 Task: Check the percentage active listings of crown molding in the last 5 years.
Action: Mouse moved to (844, 201)
Screenshot: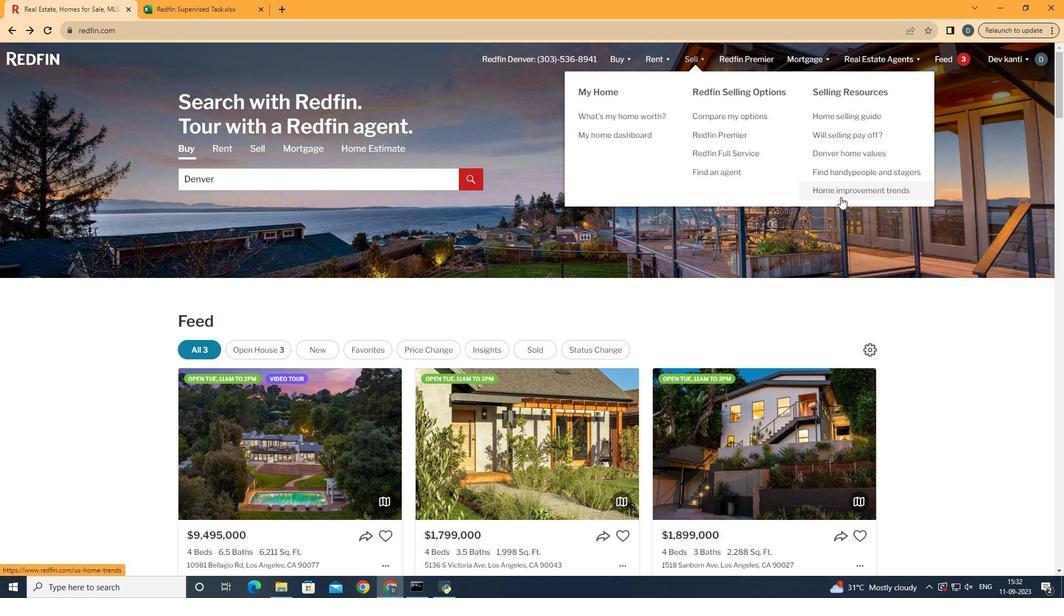 
Action: Mouse pressed left at (844, 201)
Screenshot: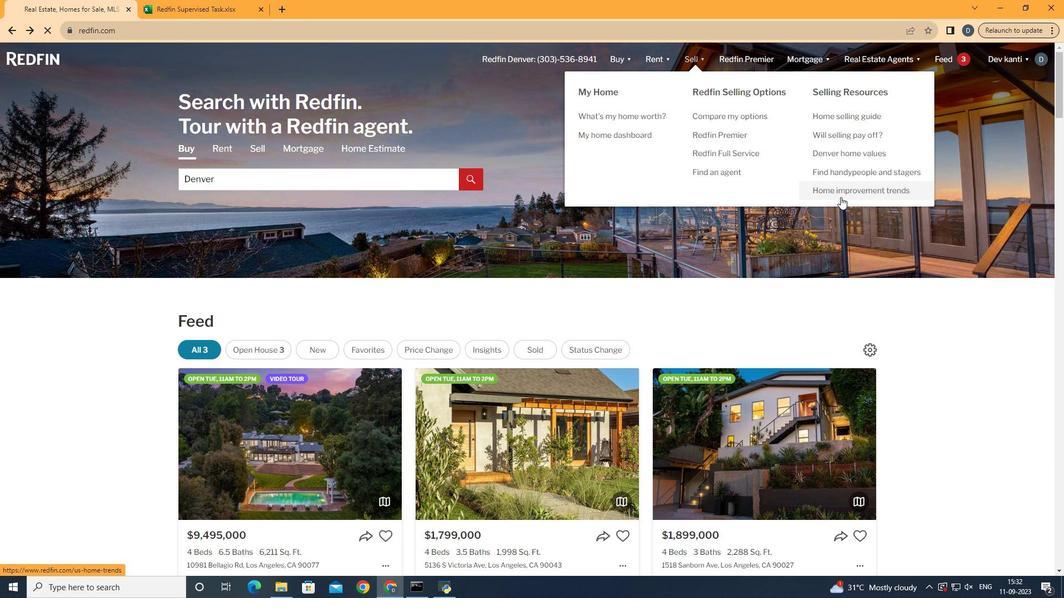 
Action: Mouse moved to (264, 219)
Screenshot: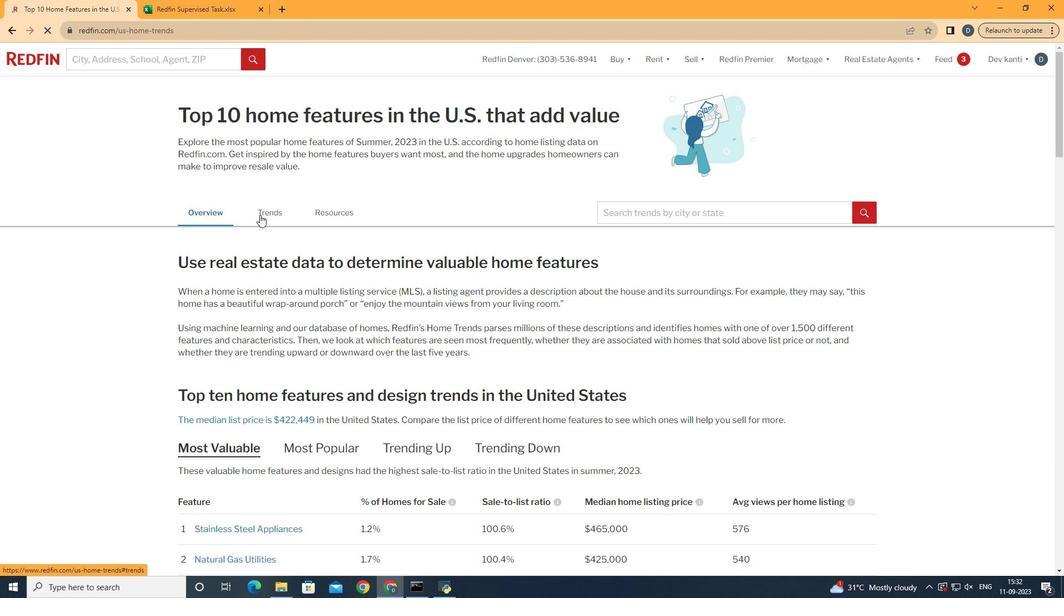 
Action: Mouse pressed left at (264, 219)
Screenshot: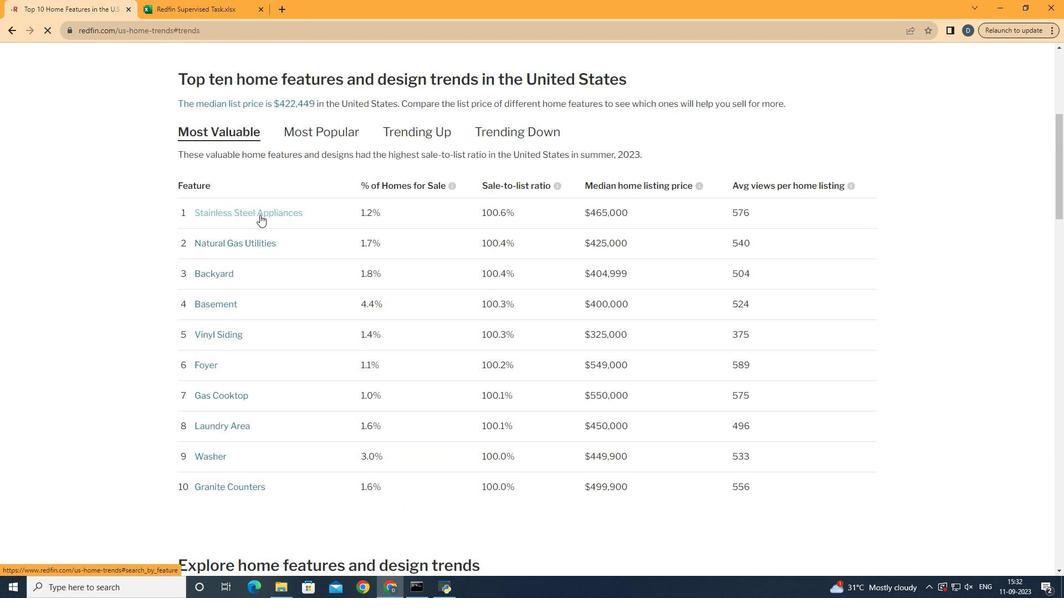 
Action: Mouse moved to (349, 267)
Screenshot: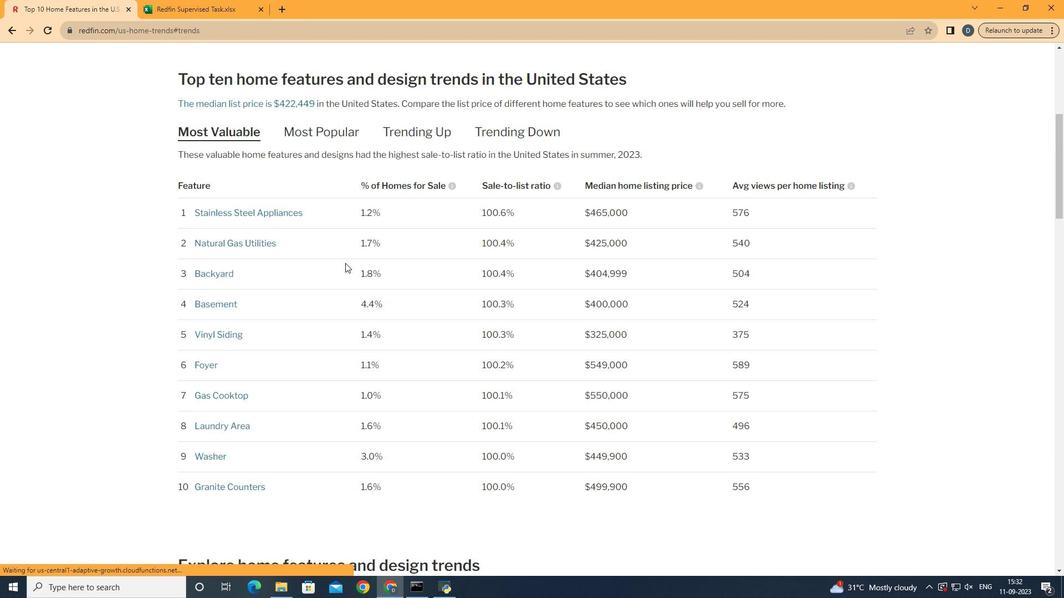 
Action: Mouse scrolled (349, 267) with delta (0, 0)
Screenshot: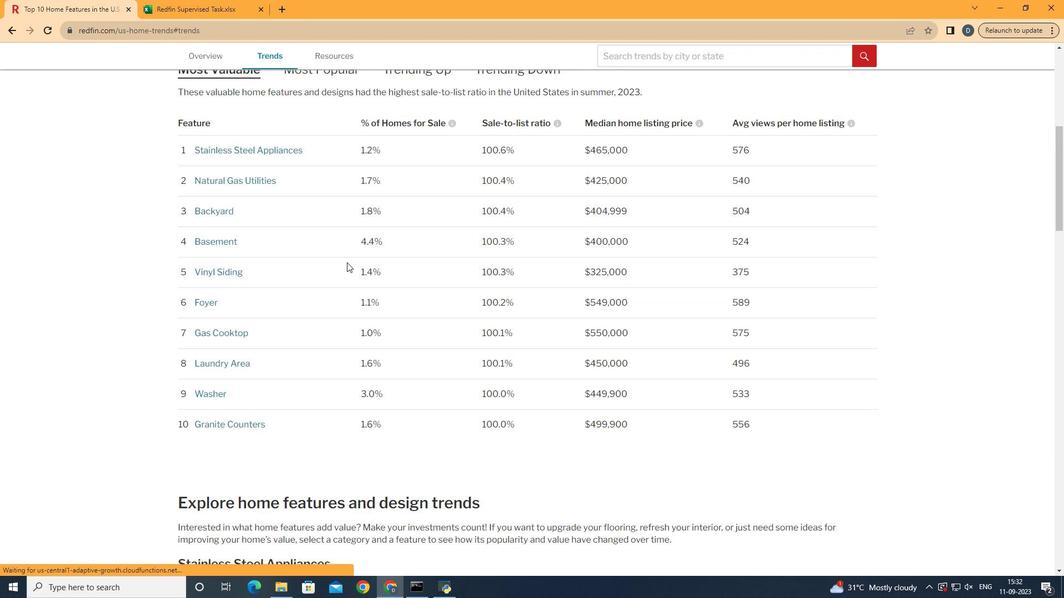 
Action: Mouse moved to (351, 267)
Screenshot: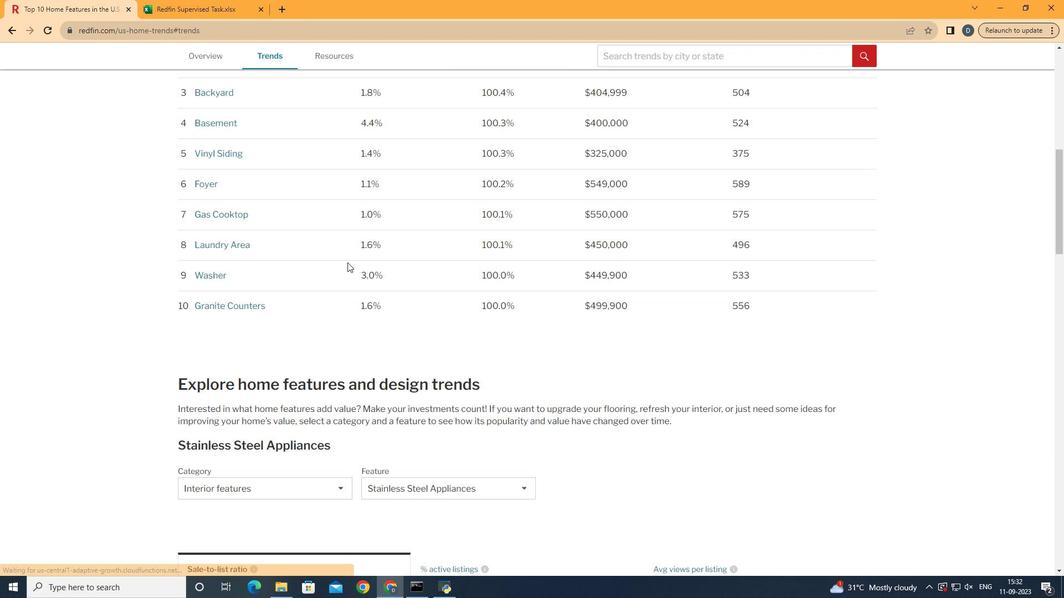 
Action: Mouse scrolled (351, 267) with delta (0, 0)
Screenshot: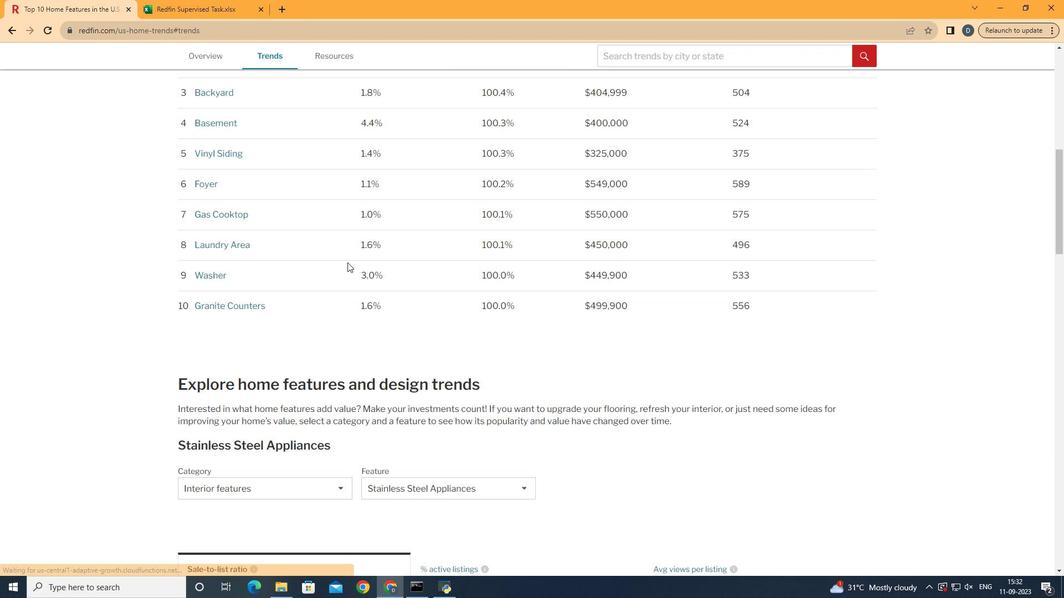 
Action: Mouse scrolled (351, 267) with delta (0, 0)
Screenshot: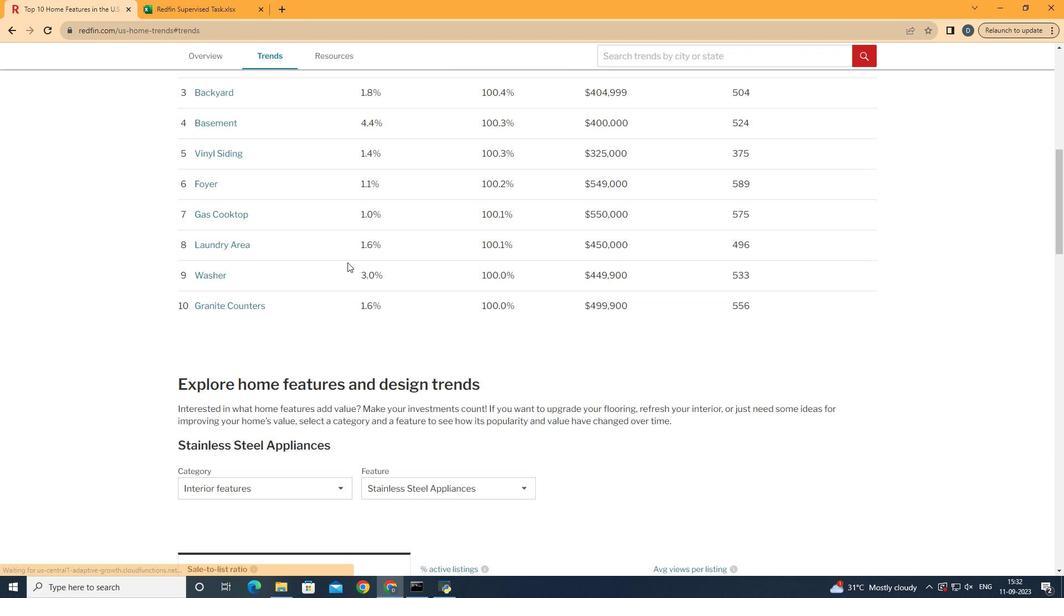 
Action: Mouse scrolled (351, 267) with delta (0, 0)
Screenshot: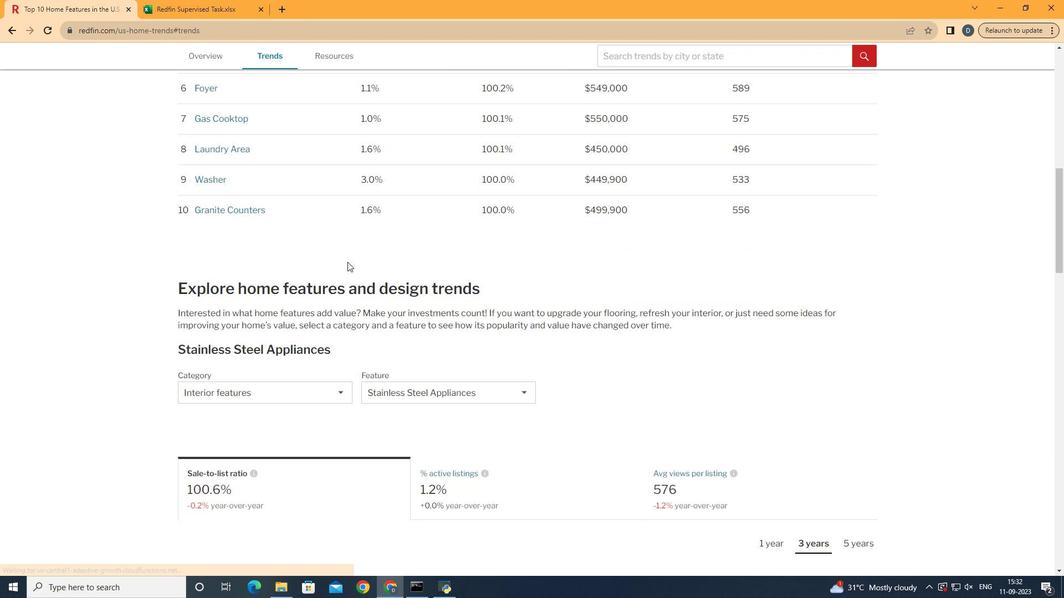 
Action: Mouse scrolled (351, 267) with delta (0, 0)
Screenshot: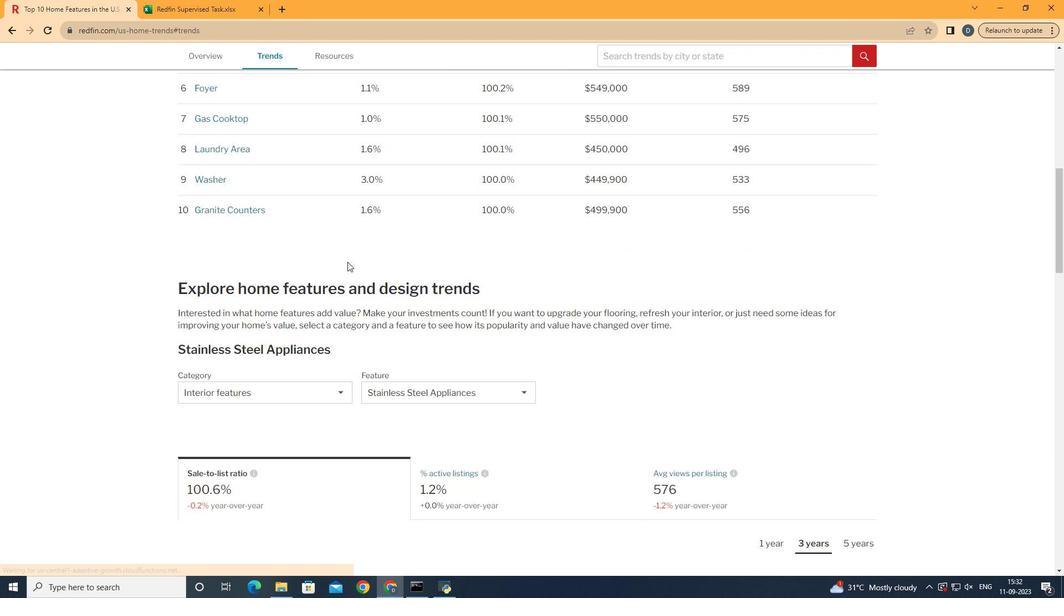 
Action: Mouse moved to (352, 266)
Screenshot: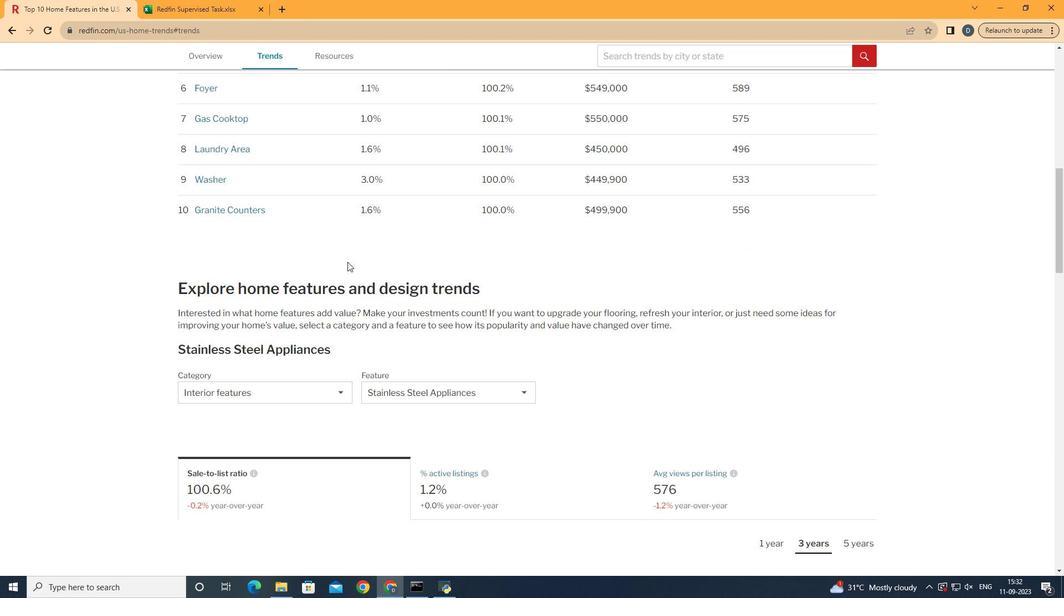 
Action: Mouse scrolled (352, 266) with delta (0, 0)
Screenshot: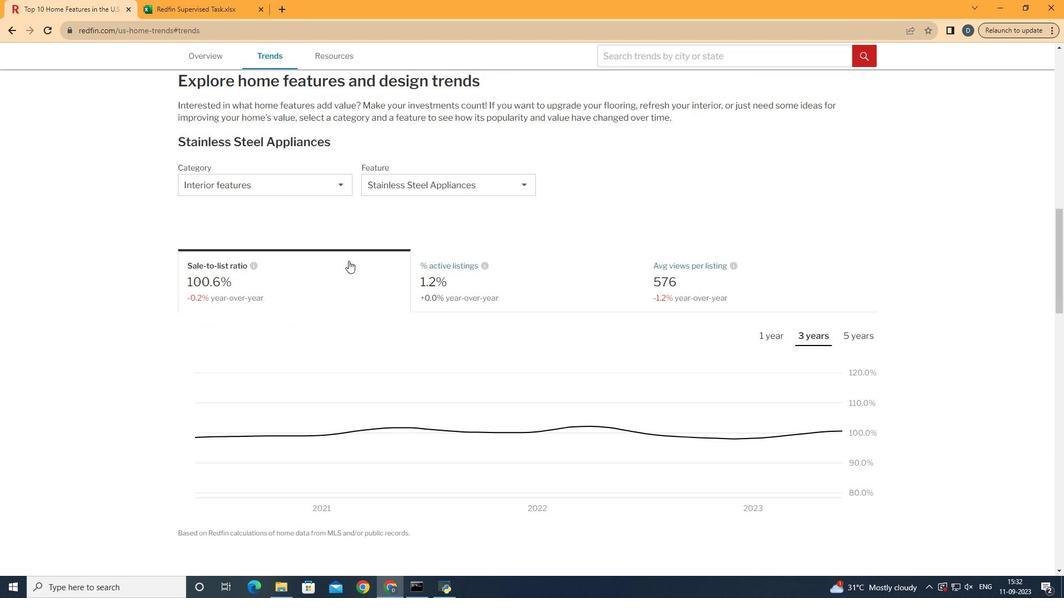 
Action: Mouse scrolled (352, 266) with delta (0, 0)
Screenshot: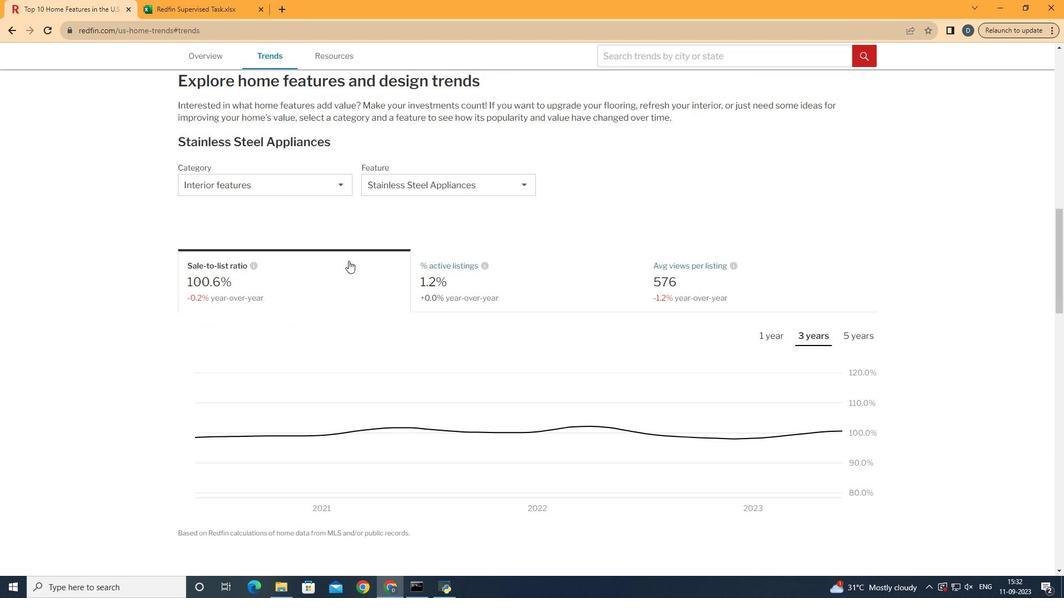 
Action: Mouse scrolled (352, 266) with delta (0, 0)
Screenshot: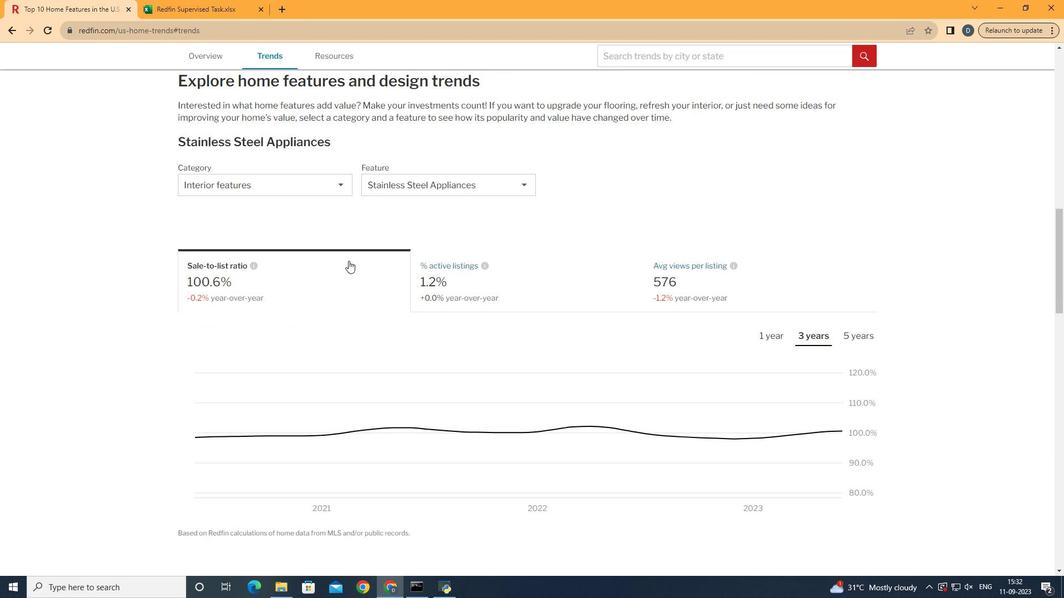 
Action: Mouse scrolled (352, 266) with delta (0, 0)
Screenshot: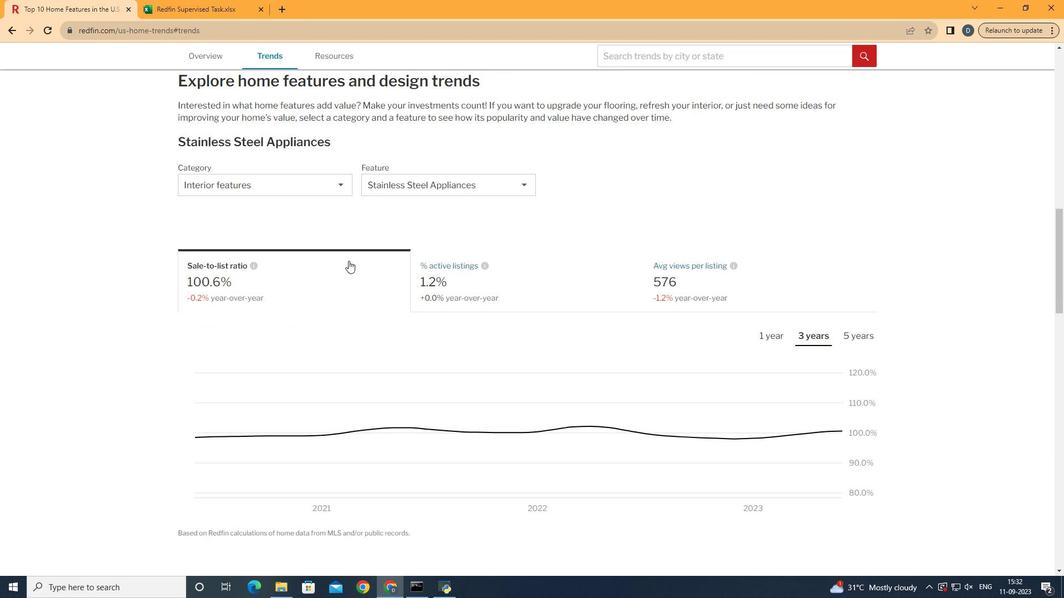 
Action: Mouse moved to (312, 169)
Screenshot: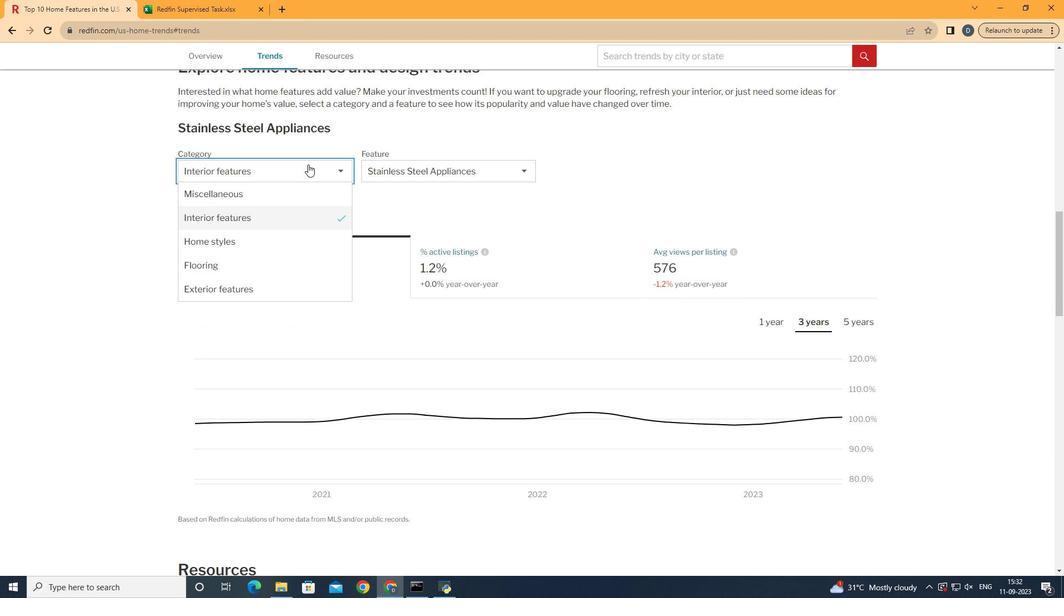 
Action: Mouse pressed left at (312, 169)
Screenshot: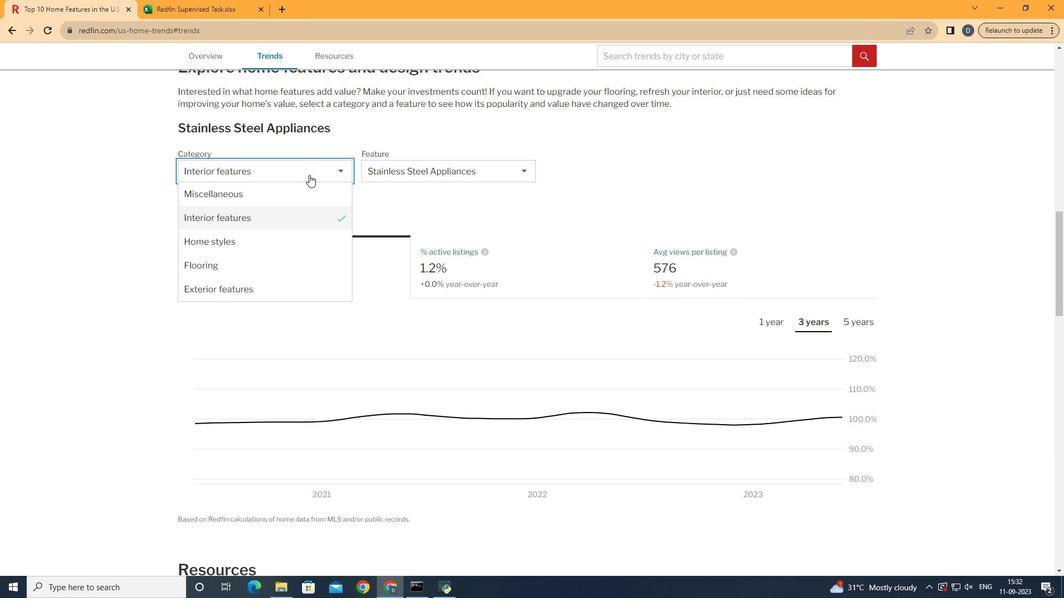 
Action: Mouse moved to (307, 226)
Screenshot: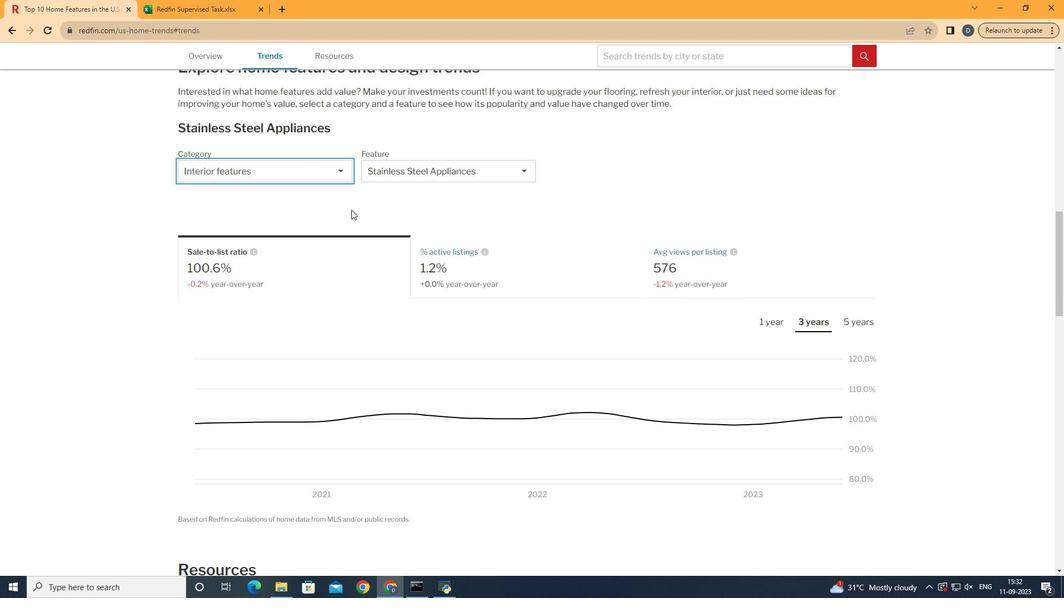 
Action: Mouse pressed left at (307, 226)
Screenshot: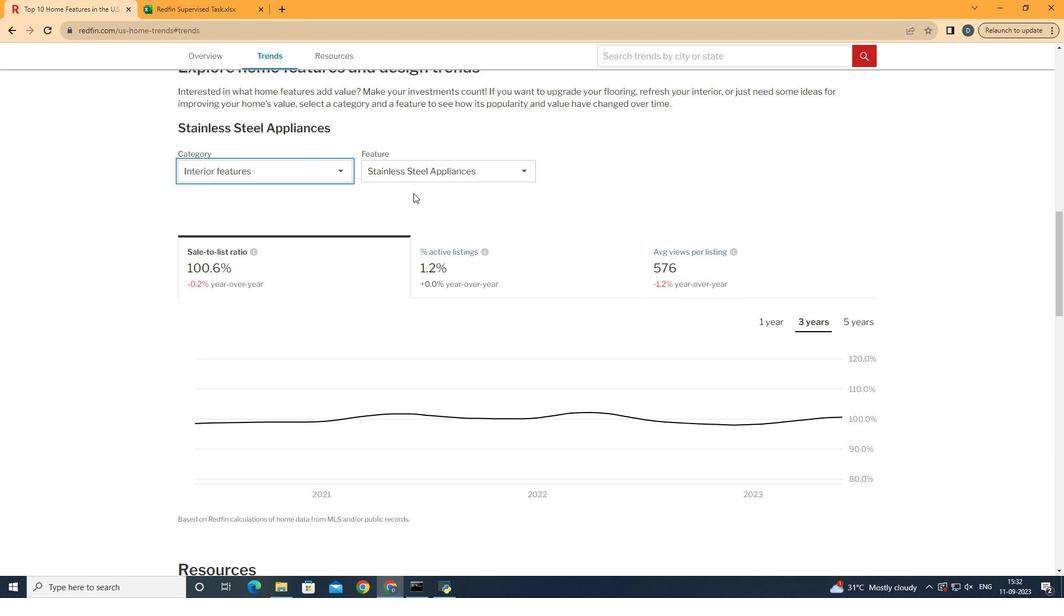 
Action: Mouse moved to (439, 181)
Screenshot: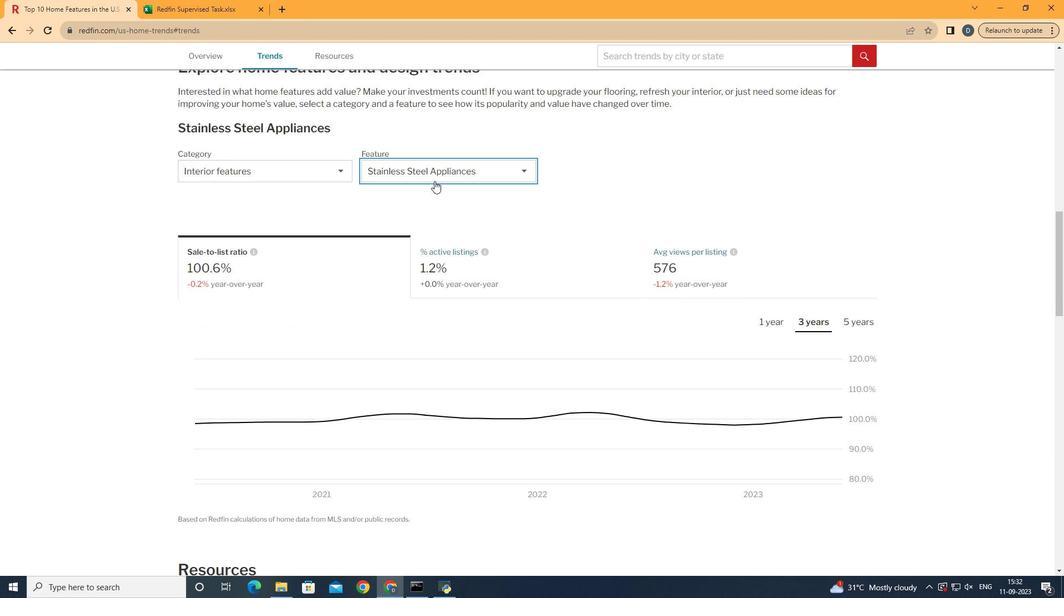 
Action: Mouse pressed left at (439, 181)
Screenshot: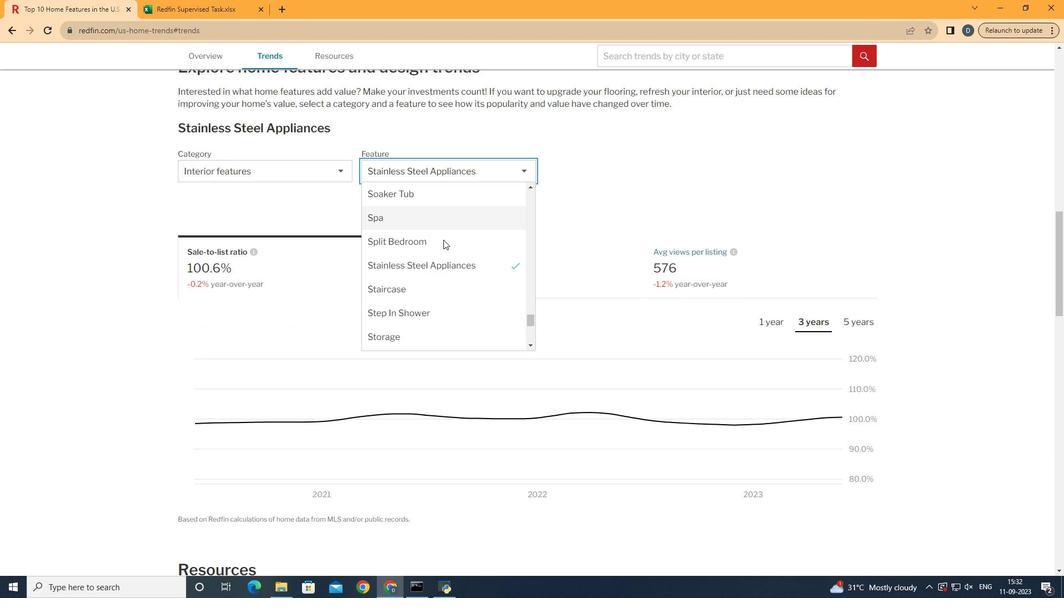 
Action: Mouse moved to (451, 266)
Screenshot: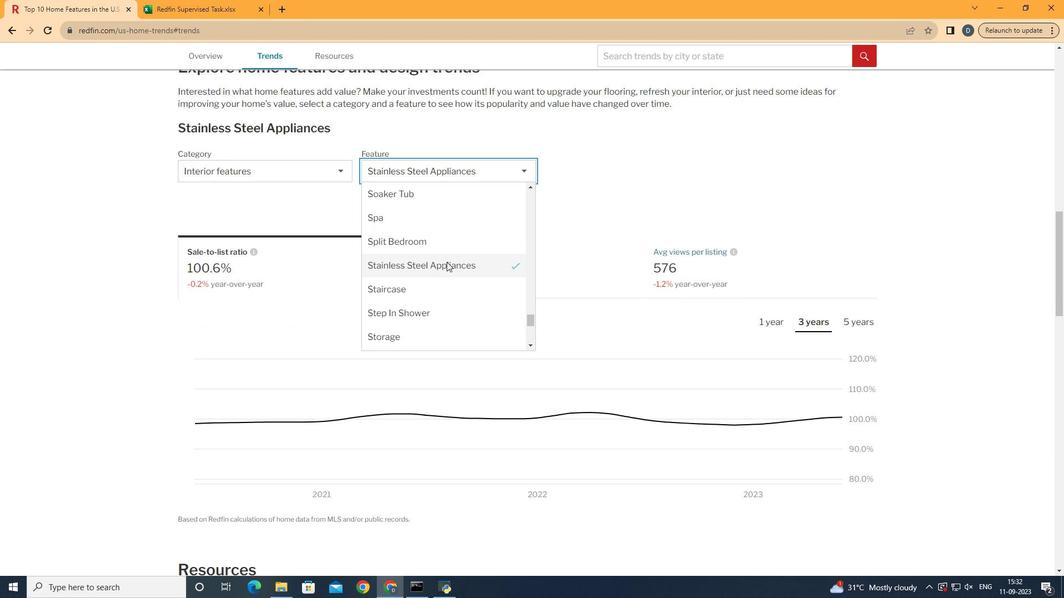 
Action: Mouse scrolled (451, 267) with delta (0, 0)
Screenshot: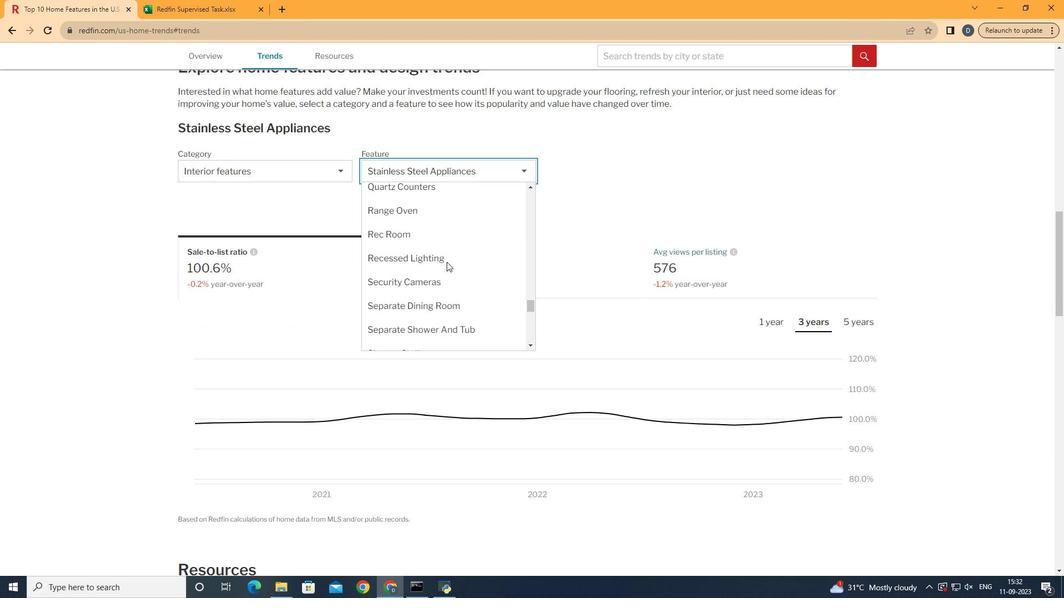 
Action: Mouse scrolled (451, 267) with delta (0, 0)
Screenshot: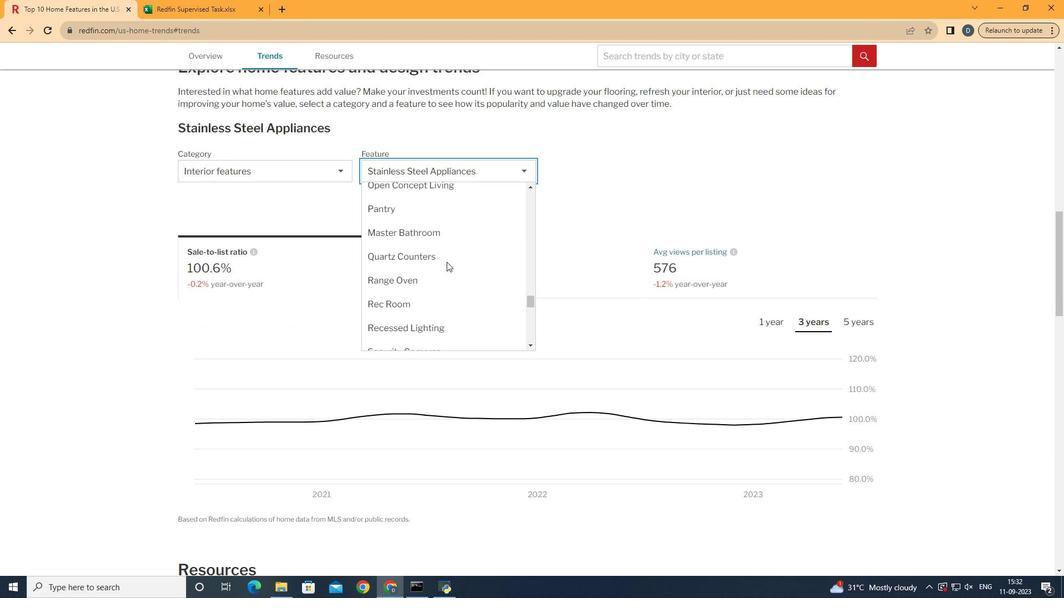 
Action: Mouse scrolled (451, 267) with delta (0, 0)
Screenshot: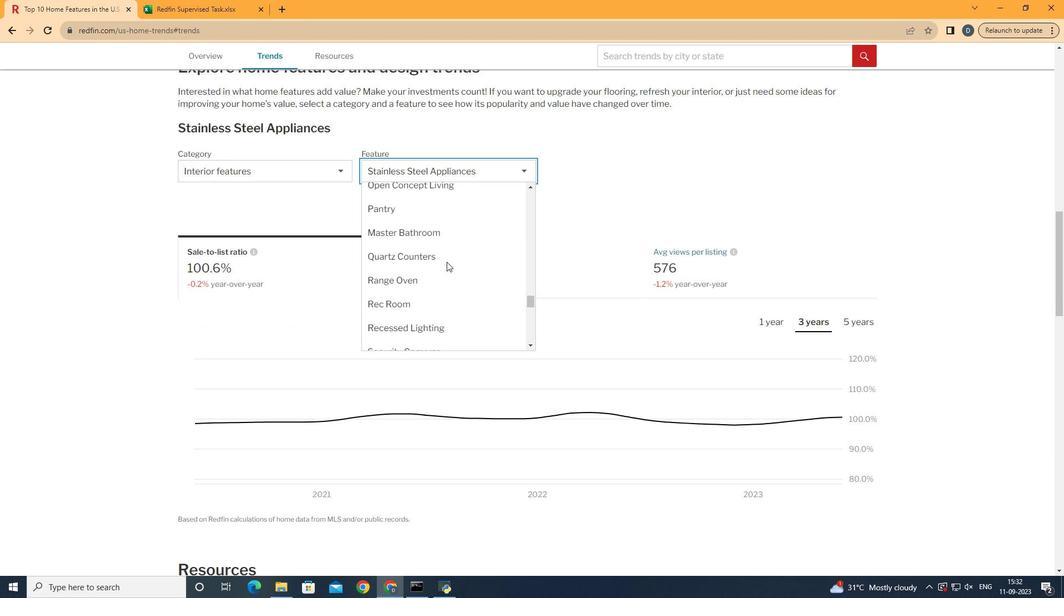 
Action: Mouse scrolled (451, 267) with delta (0, 0)
Screenshot: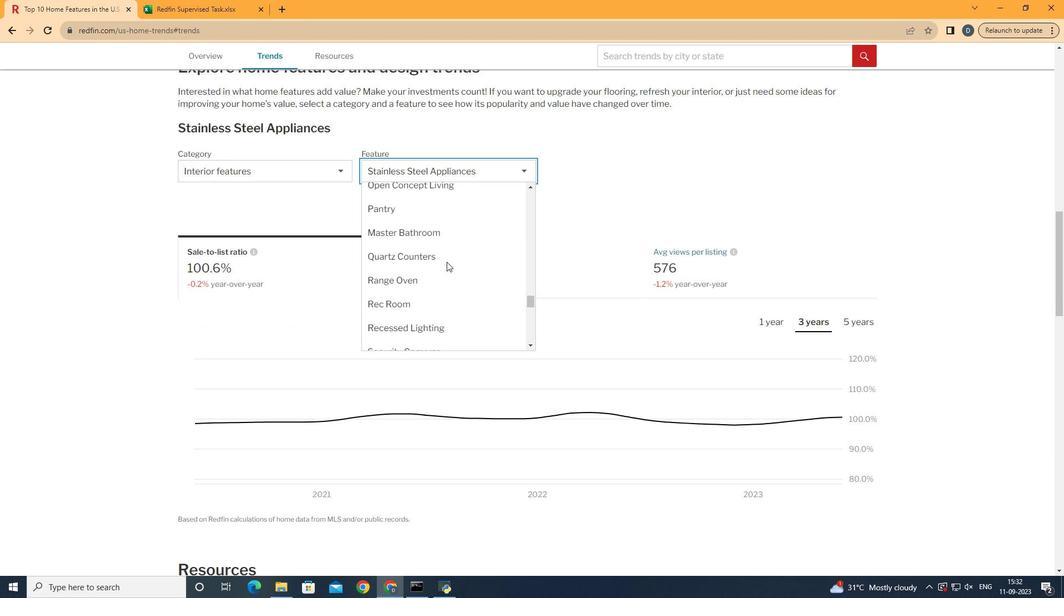 
Action: Mouse scrolled (451, 267) with delta (0, 0)
Screenshot: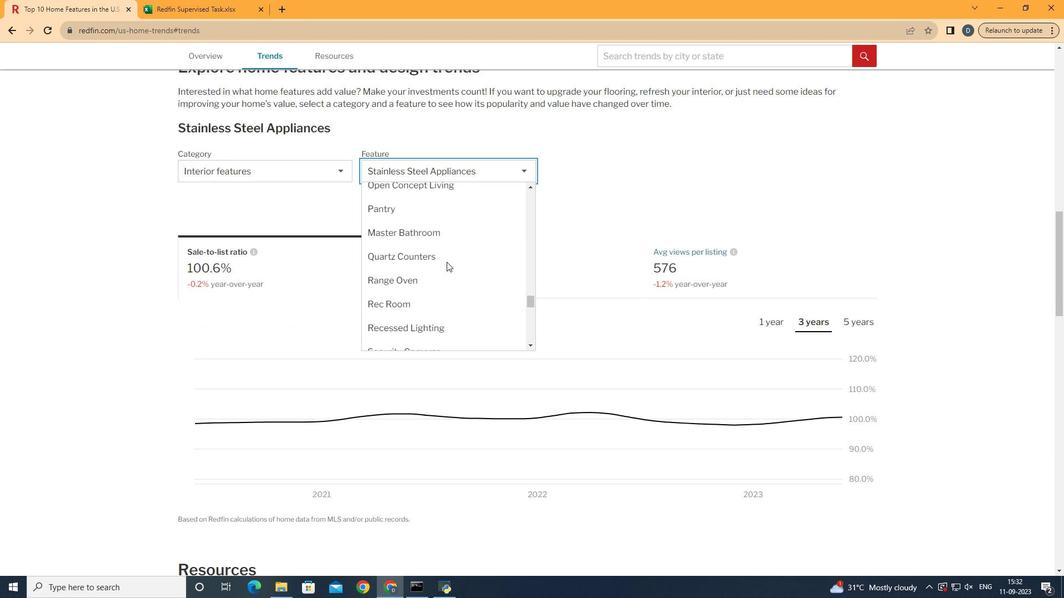 
Action: Mouse moved to (451, 266)
Screenshot: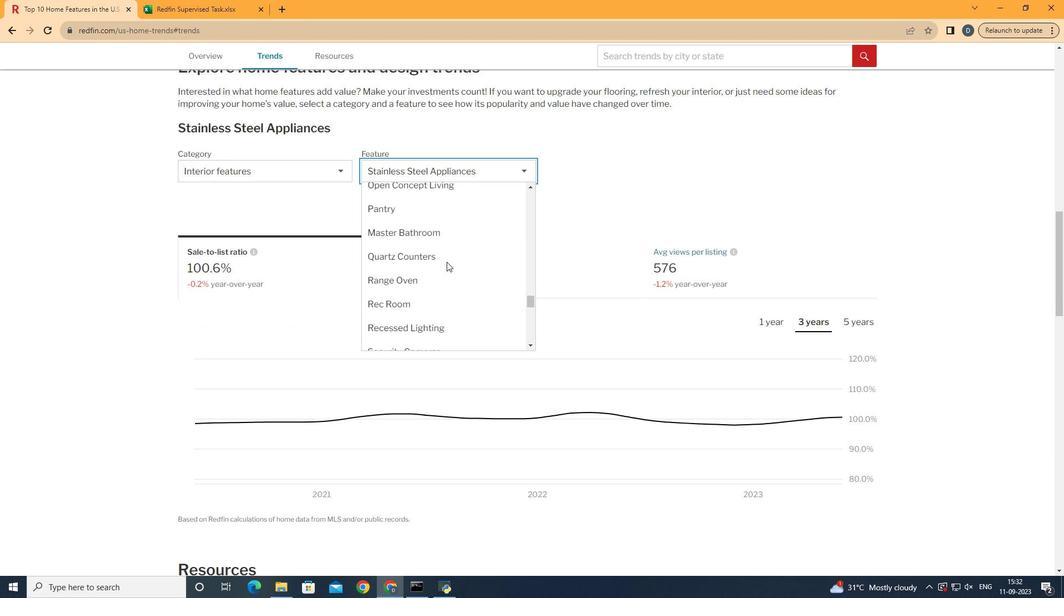 
Action: Mouse scrolled (451, 267) with delta (0, 0)
Screenshot: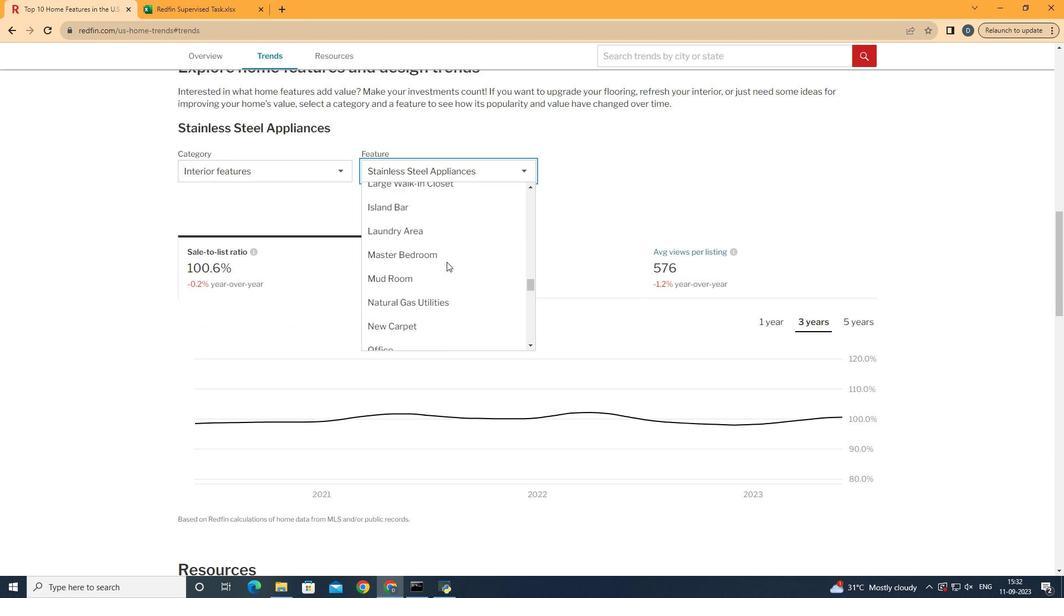 
Action: Mouse scrolled (451, 267) with delta (0, 0)
Screenshot: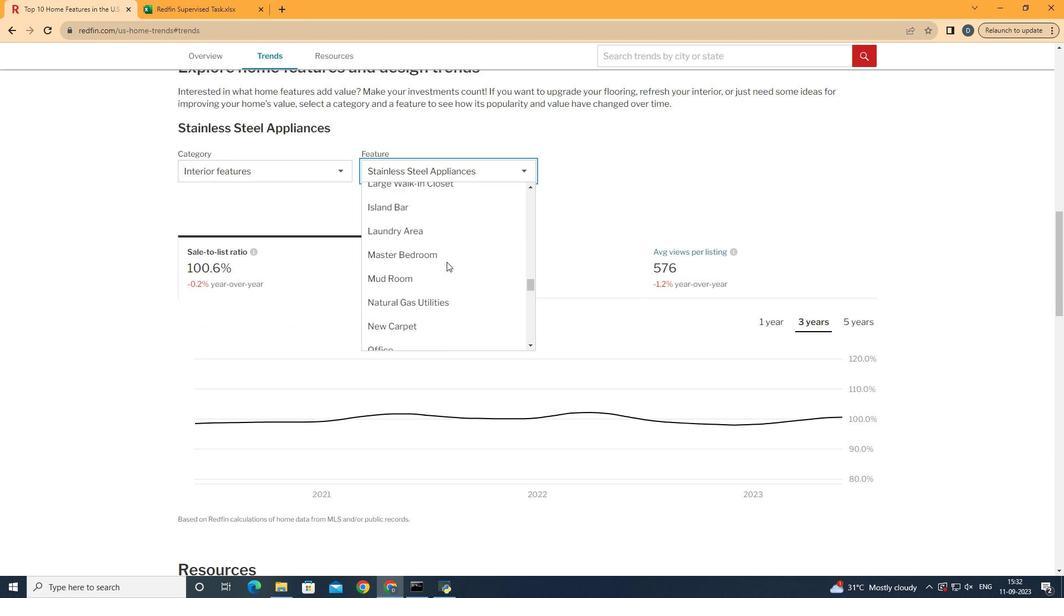 
Action: Mouse scrolled (451, 267) with delta (0, 0)
Screenshot: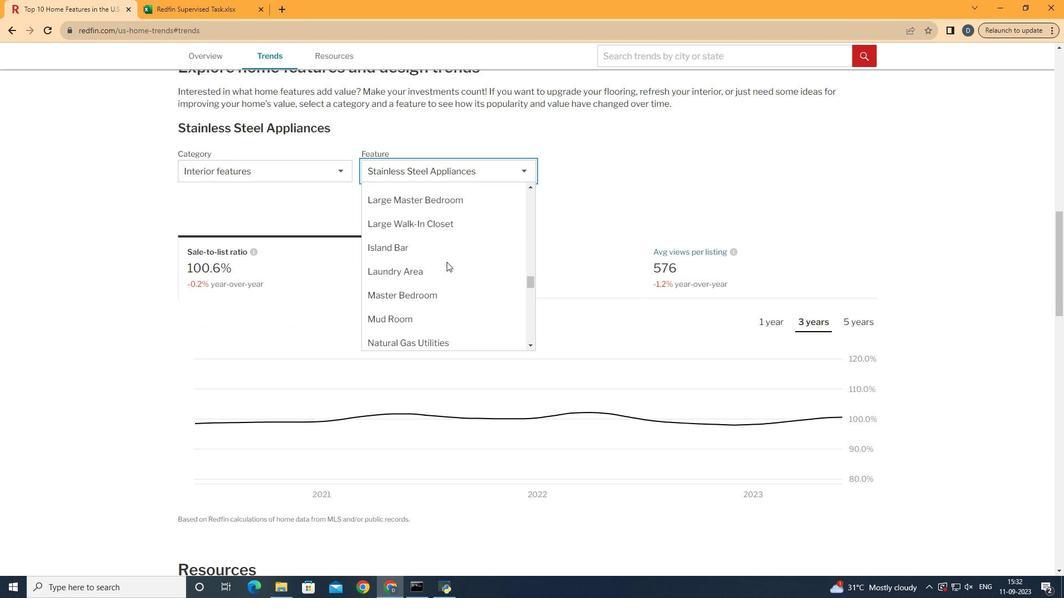 
Action: Mouse scrolled (451, 267) with delta (0, 0)
Screenshot: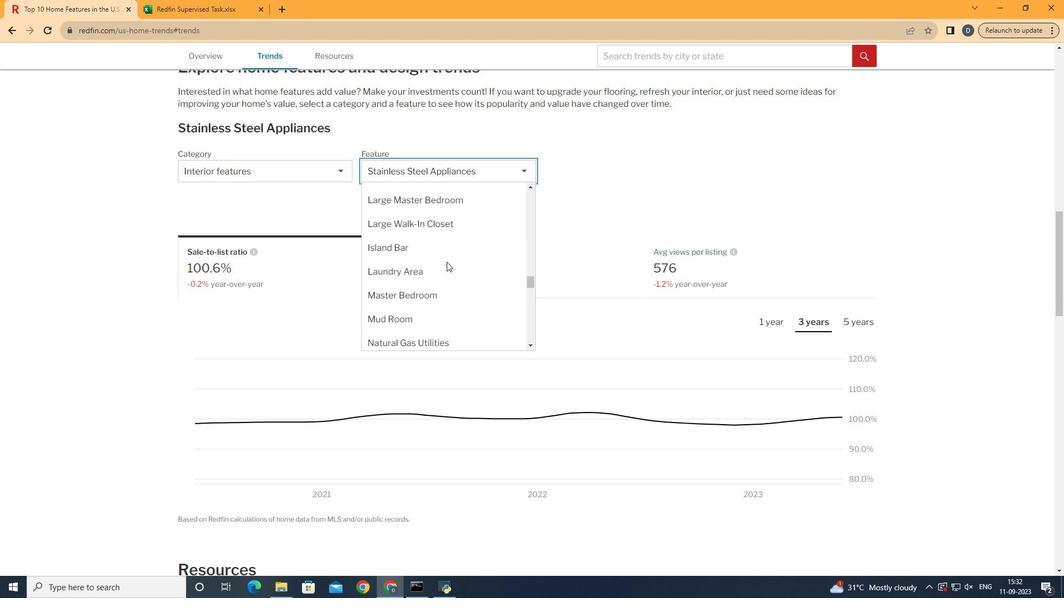 
Action: Mouse scrolled (451, 267) with delta (0, 0)
Screenshot: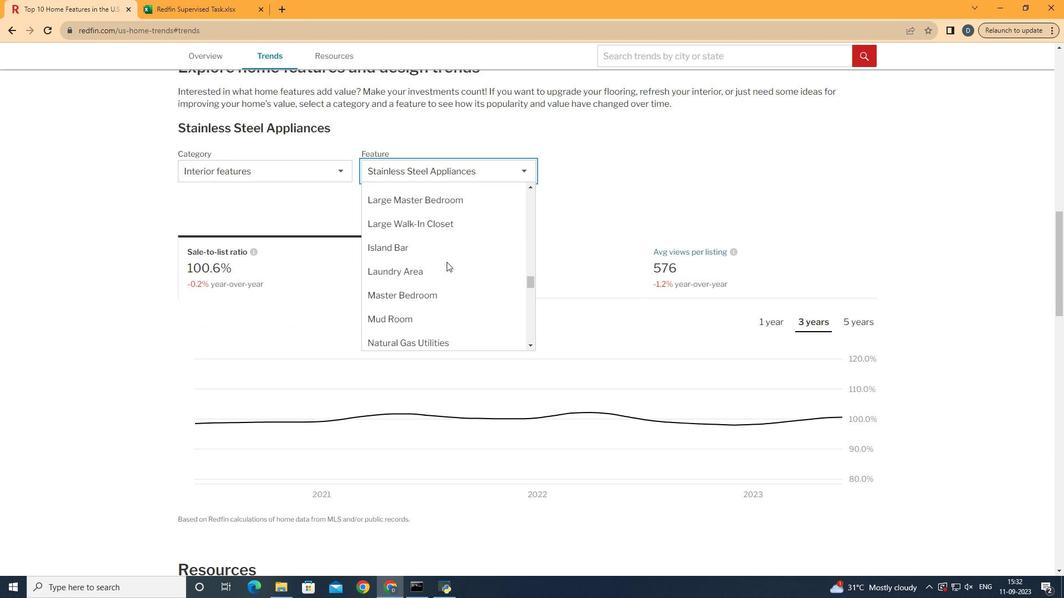 
Action: Mouse scrolled (451, 267) with delta (0, 0)
Screenshot: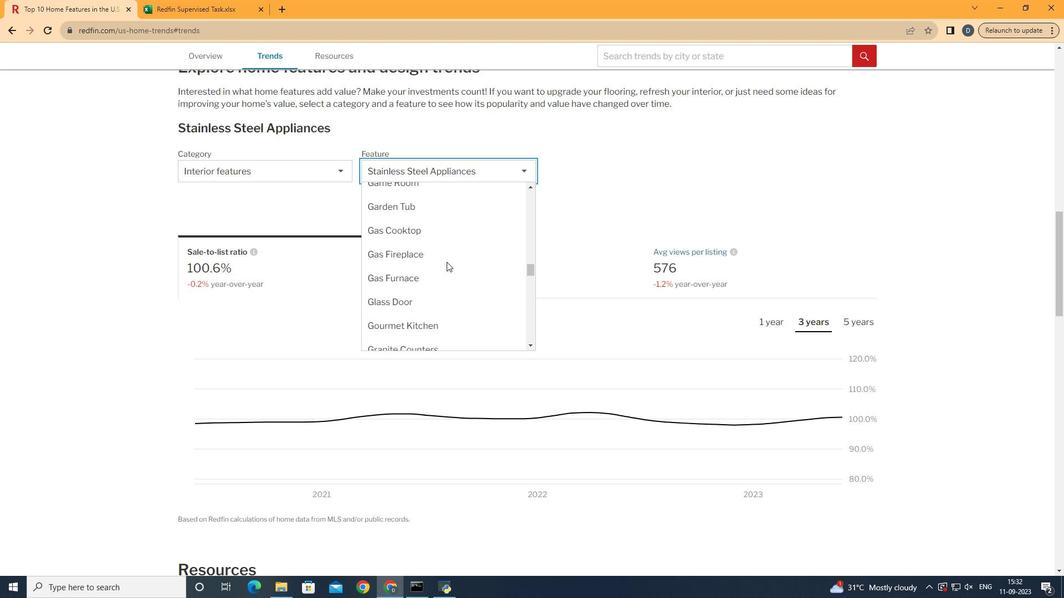 
Action: Mouse scrolled (451, 267) with delta (0, 0)
Screenshot: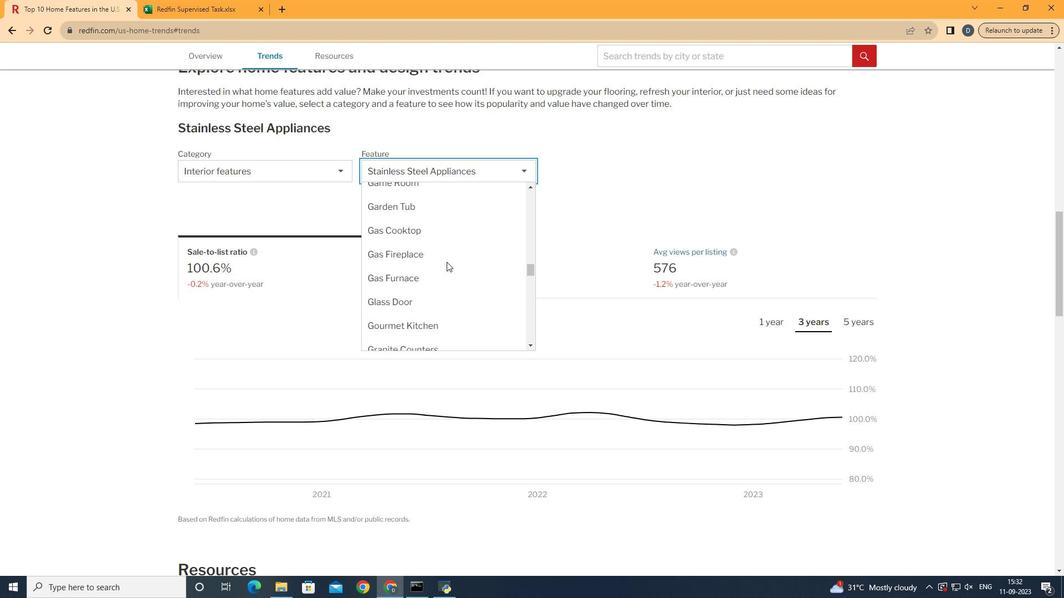 
Action: Mouse scrolled (451, 267) with delta (0, 0)
Screenshot: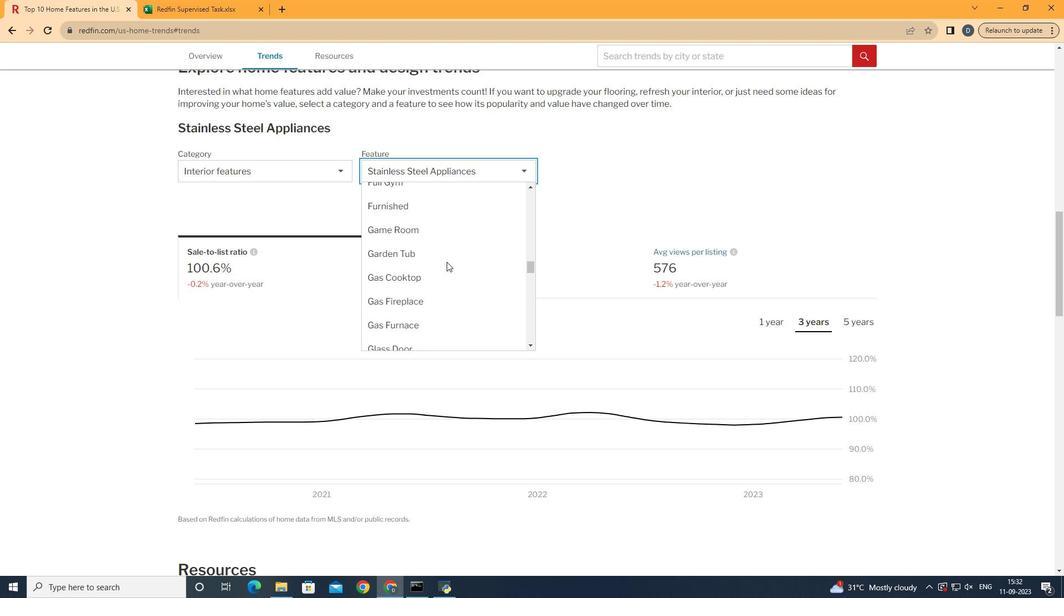 
Action: Mouse scrolled (451, 267) with delta (0, 0)
Screenshot: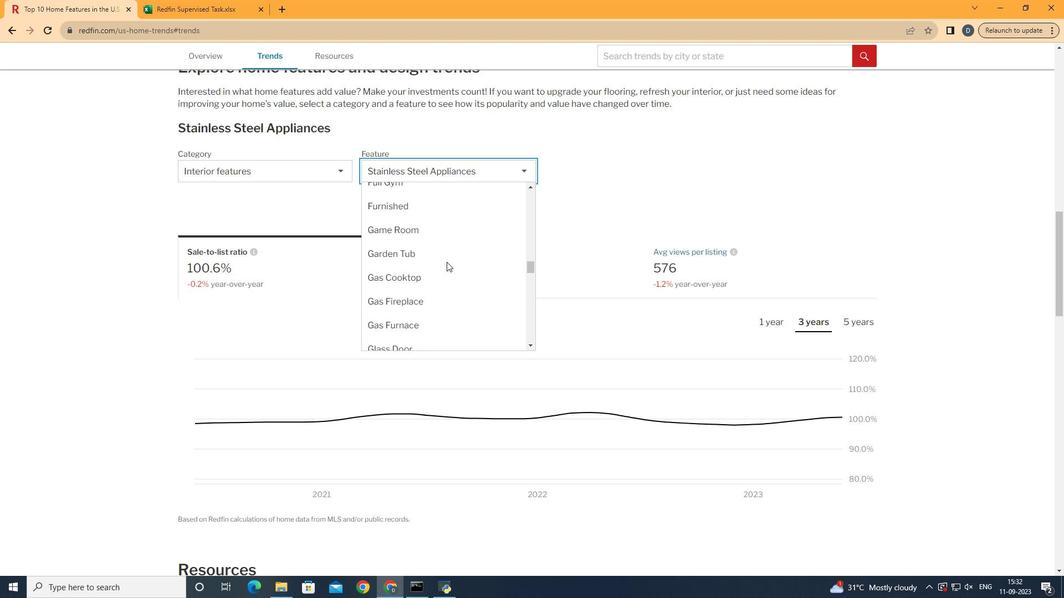 
Action: Mouse scrolled (451, 267) with delta (0, 0)
Screenshot: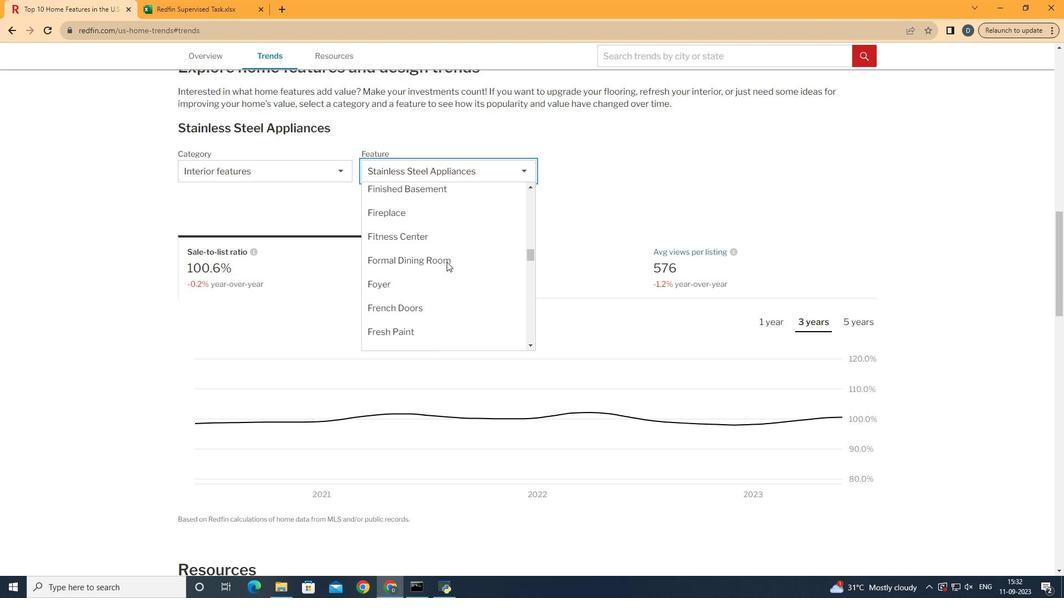 
Action: Mouse scrolled (451, 267) with delta (0, 0)
Screenshot: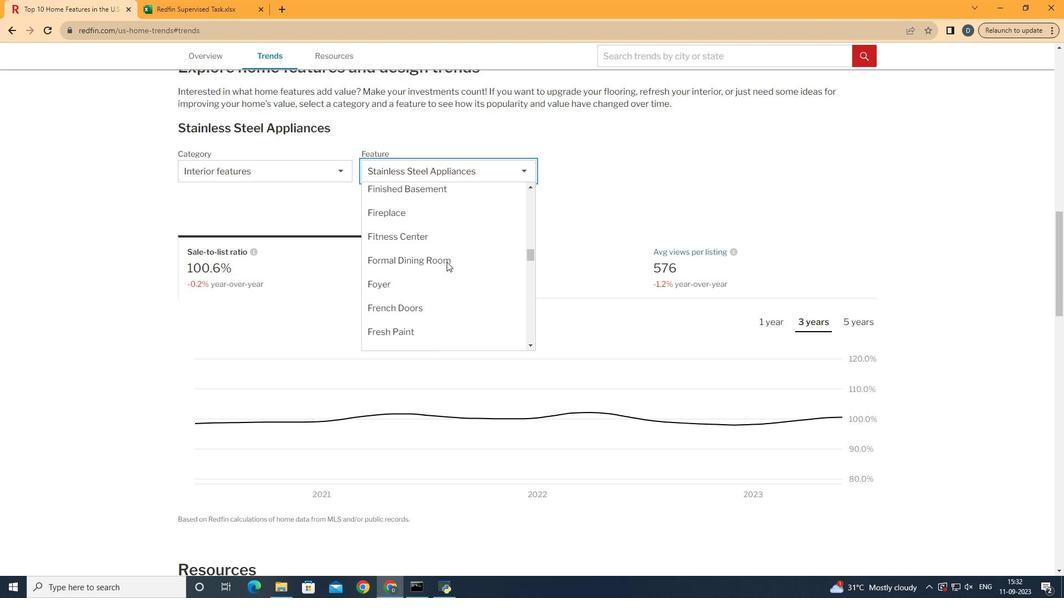 
Action: Mouse scrolled (451, 267) with delta (0, 0)
Screenshot: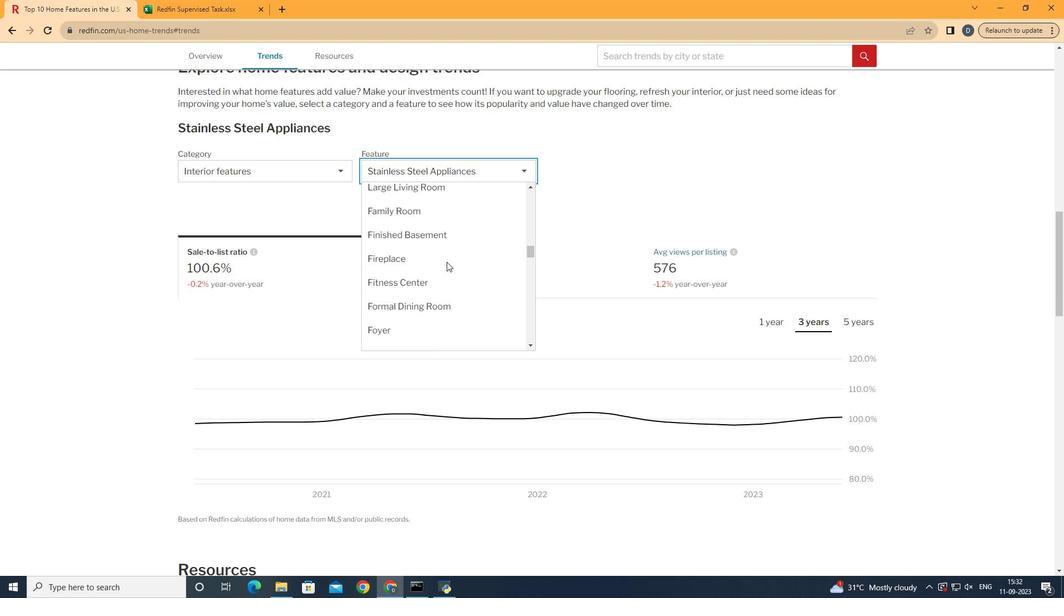 
Action: Mouse scrolled (451, 267) with delta (0, 0)
Screenshot: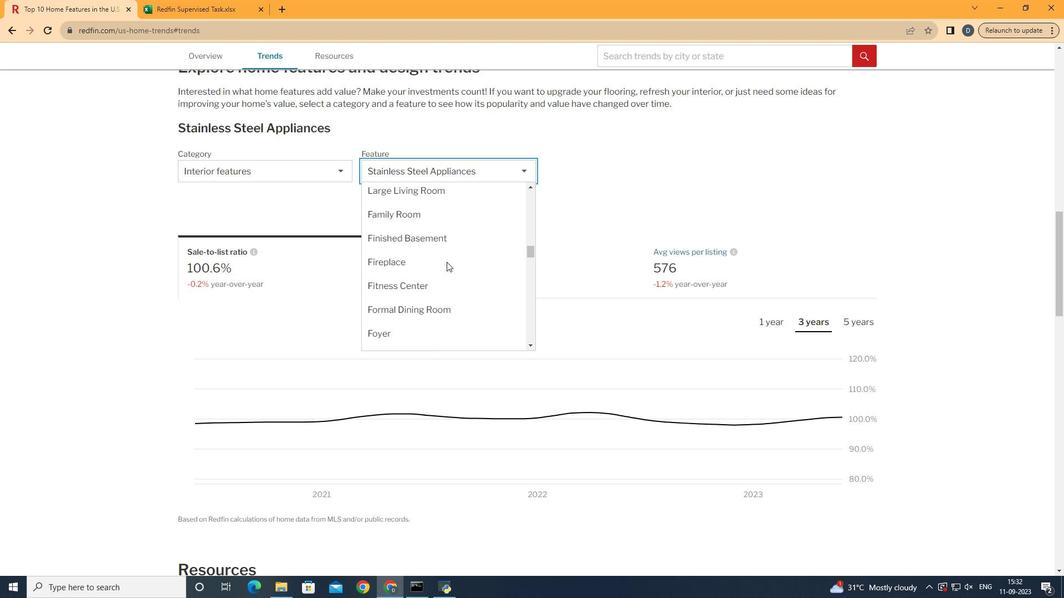 
Action: Mouse scrolled (451, 267) with delta (0, 0)
Screenshot: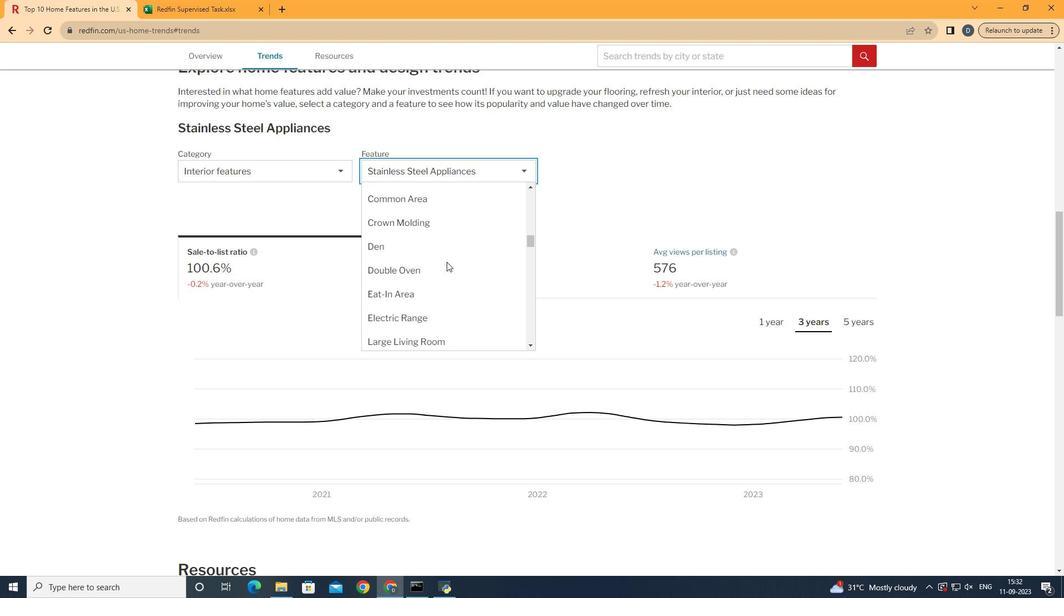 
Action: Mouse scrolled (451, 267) with delta (0, 0)
Screenshot: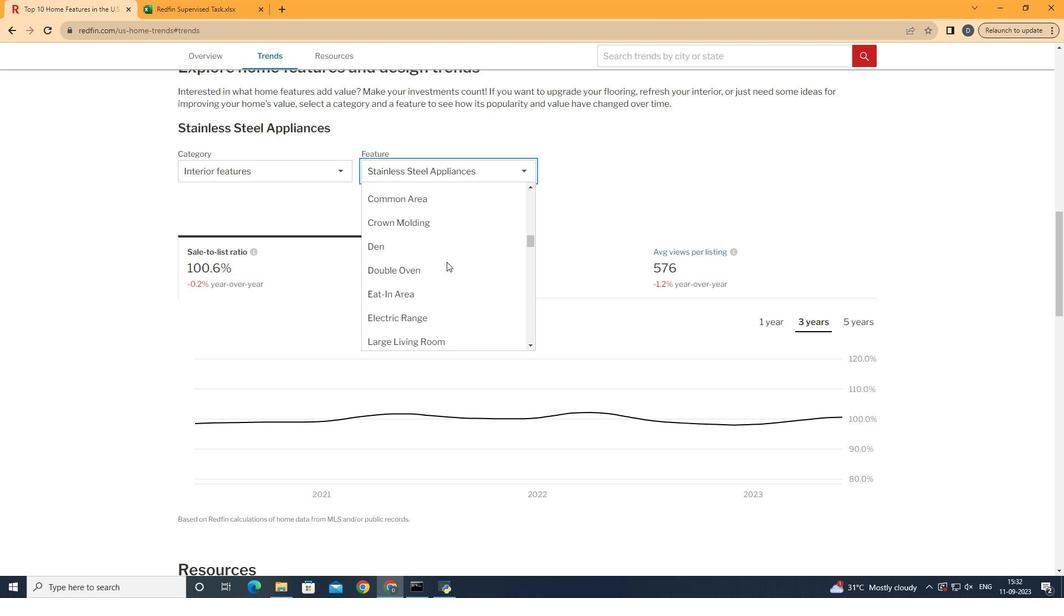 
Action: Mouse scrolled (451, 267) with delta (0, 0)
Screenshot: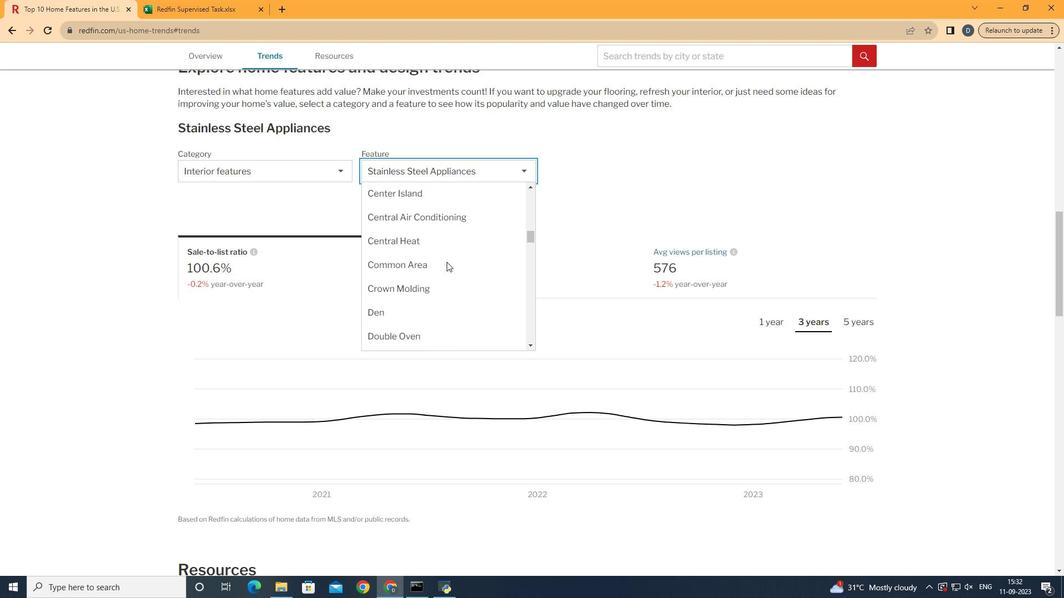 
Action: Mouse scrolled (451, 267) with delta (0, 0)
Screenshot: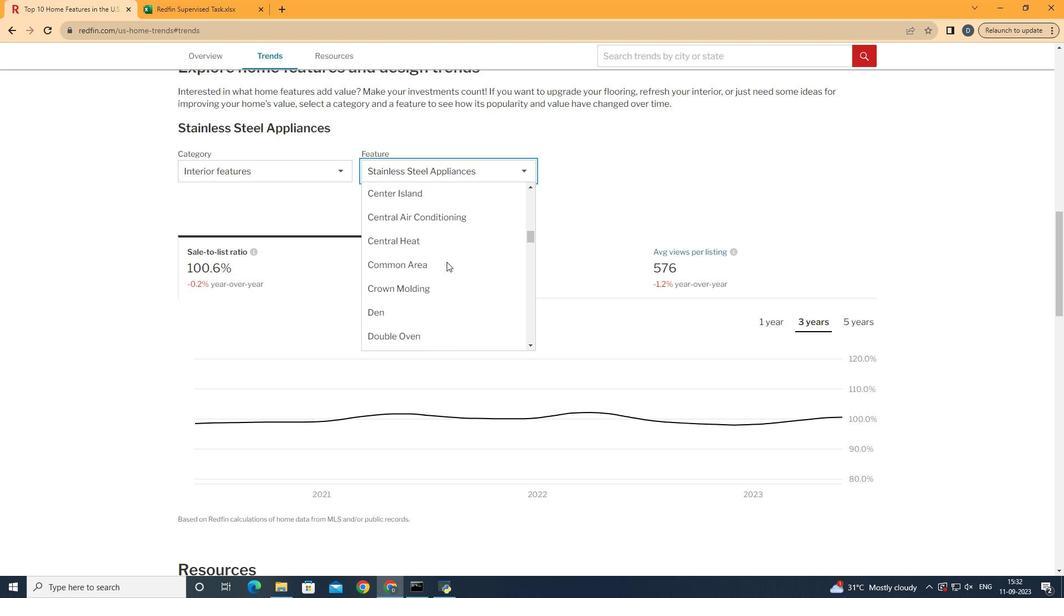 
Action: Mouse scrolled (451, 267) with delta (0, 0)
Screenshot: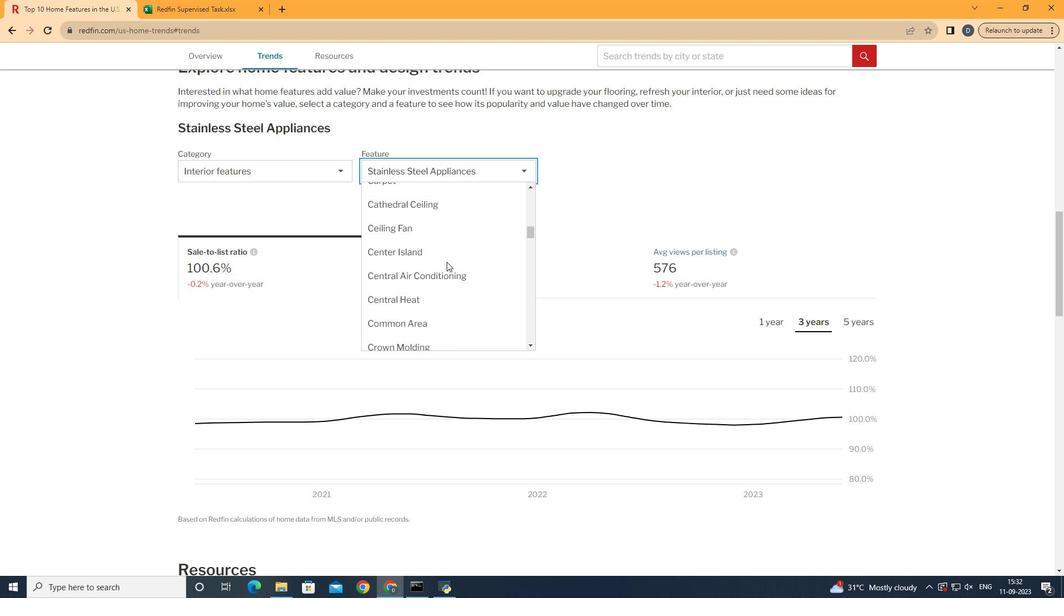
Action: Mouse moved to (447, 332)
Screenshot: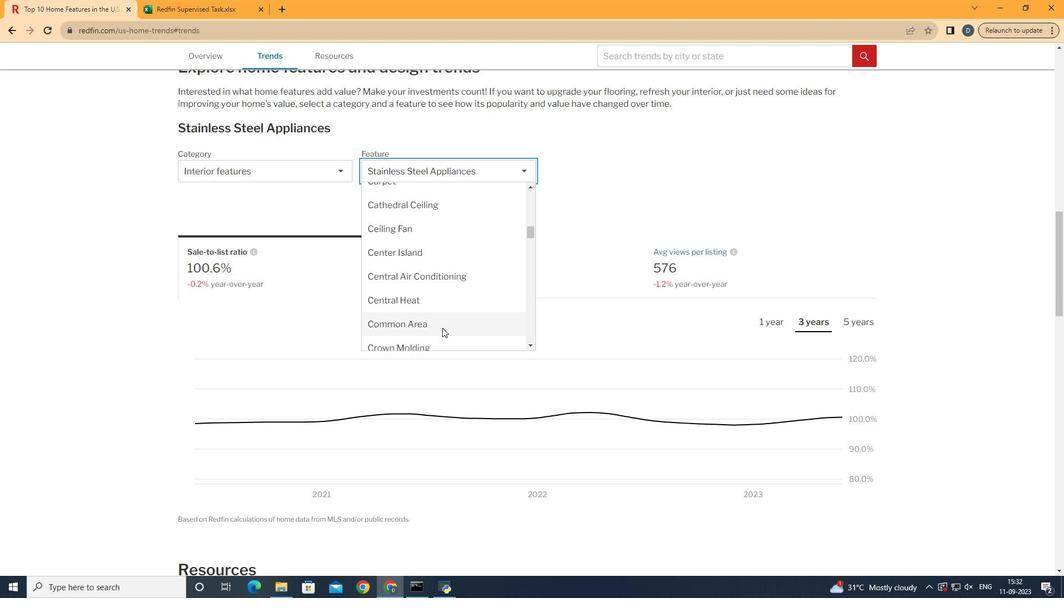 
Action: Mouse scrolled (447, 332) with delta (0, 0)
Screenshot: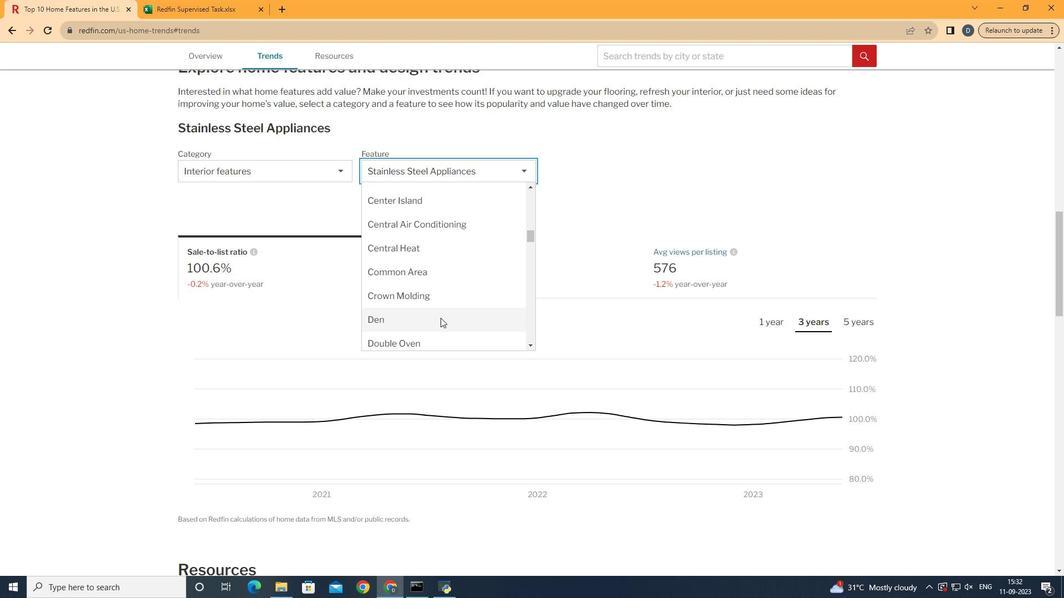 
Action: Mouse moved to (453, 293)
Screenshot: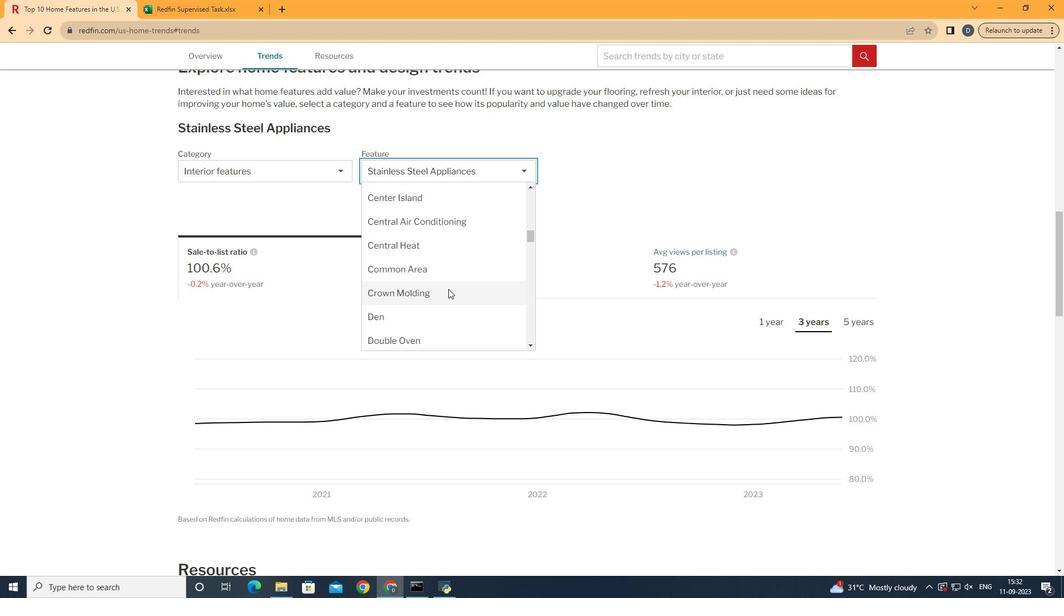 
Action: Mouse pressed left at (453, 293)
Screenshot: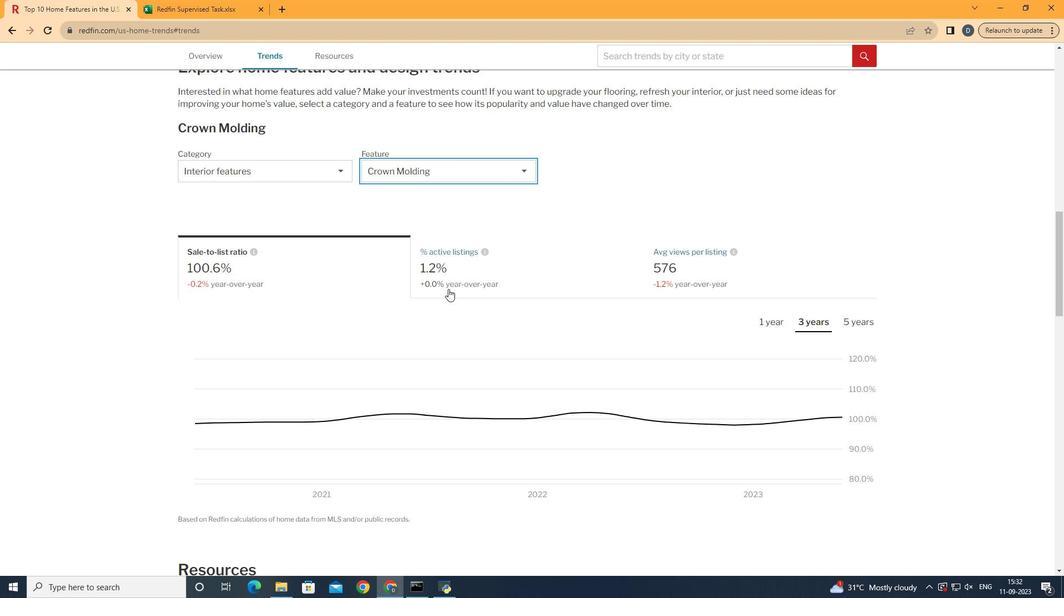 
Action: Mouse moved to (582, 193)
Screenshot: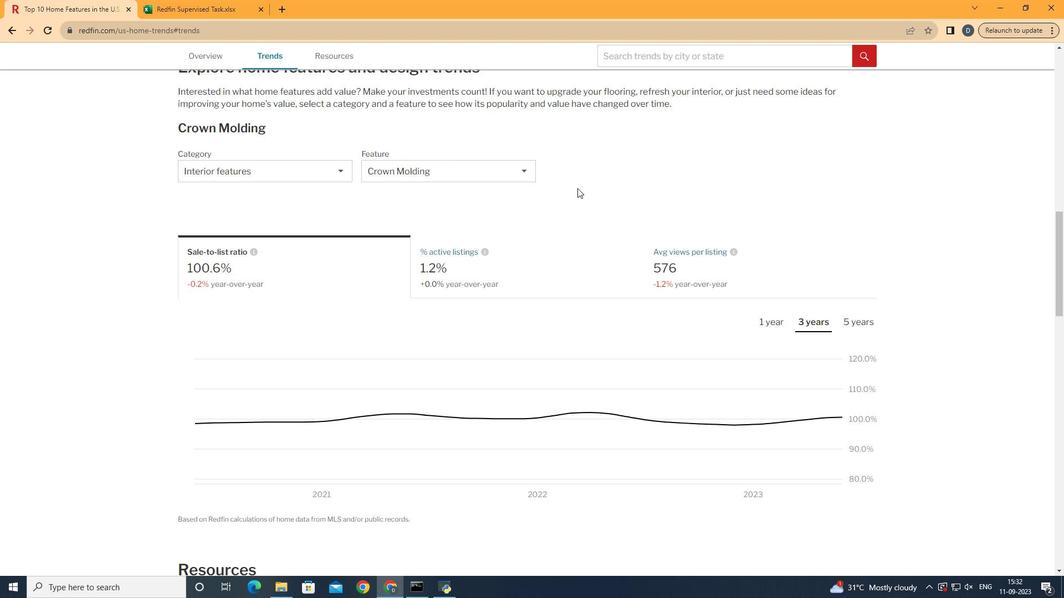
Action: Mouse pressed left at (582, 193)
Screenshot: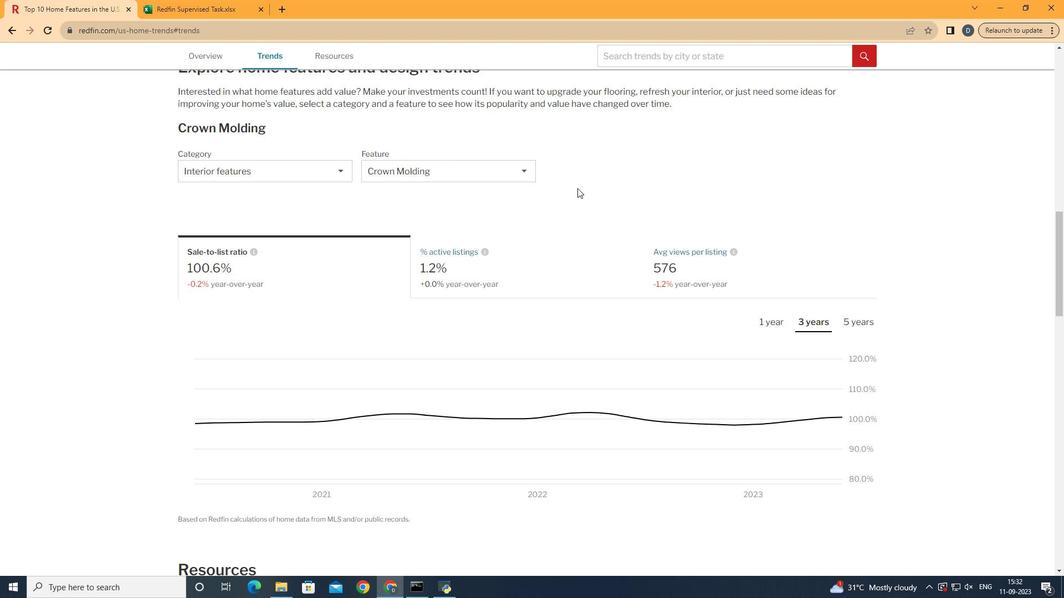 
Action: Mouse moved to (581, 270)
Screenshot: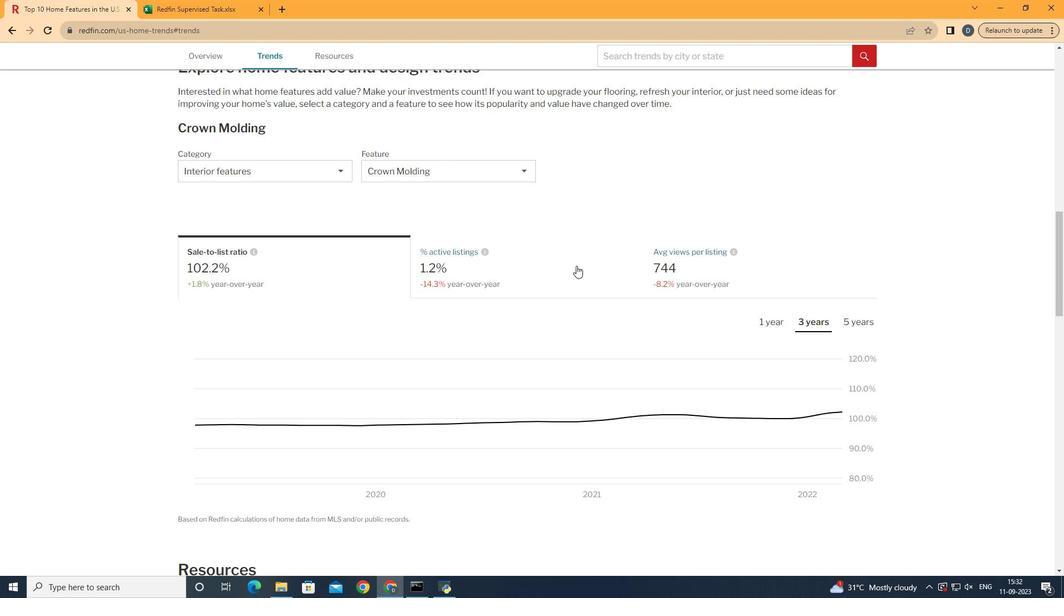 
Action: Mouse pressed left at (581, 270)
Screenshot: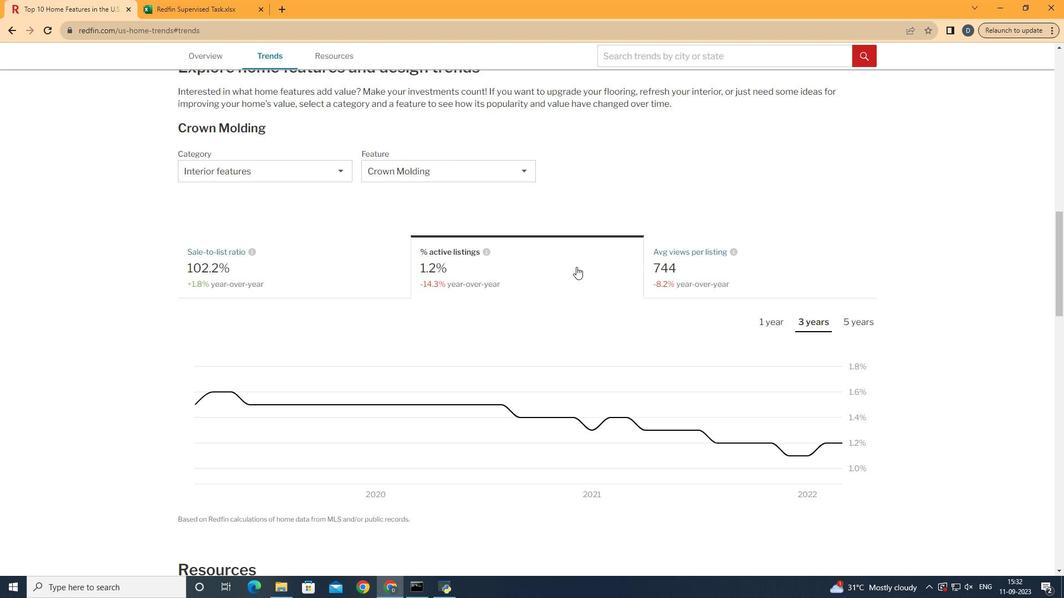 
Action: Mouse moved to (880, 321)
Screenshot: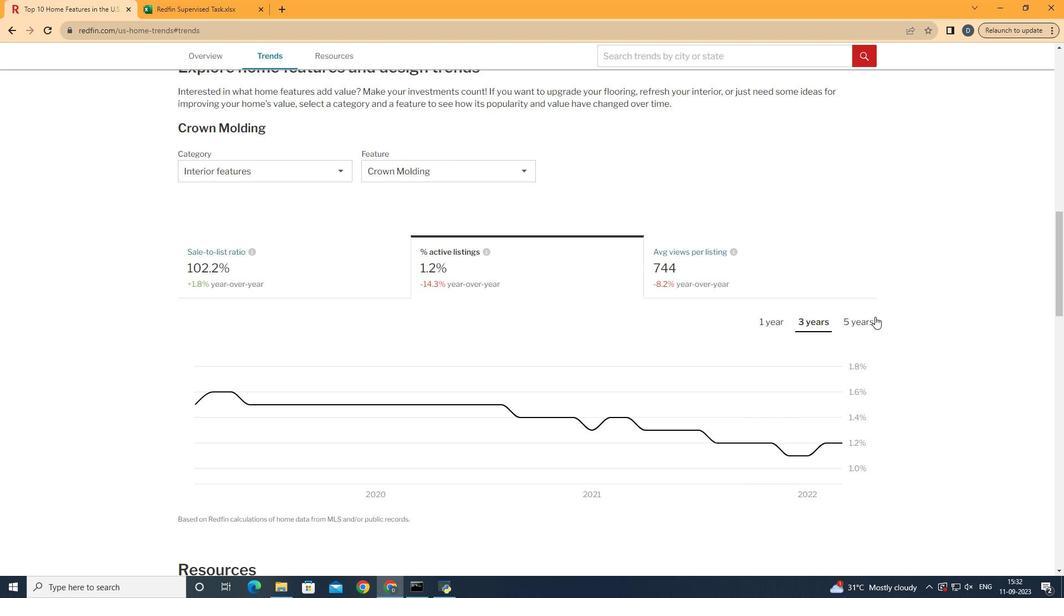 
Action: Mouse pressed left at (880, 321)
Screenshot: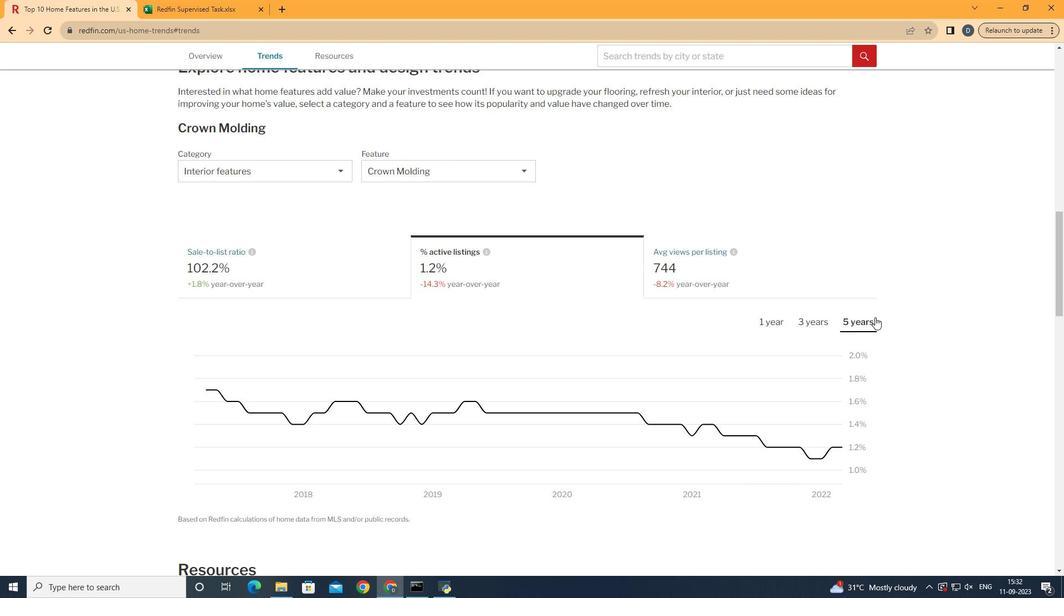 
Action: Mouse moved to (845, 422)
Screenshot: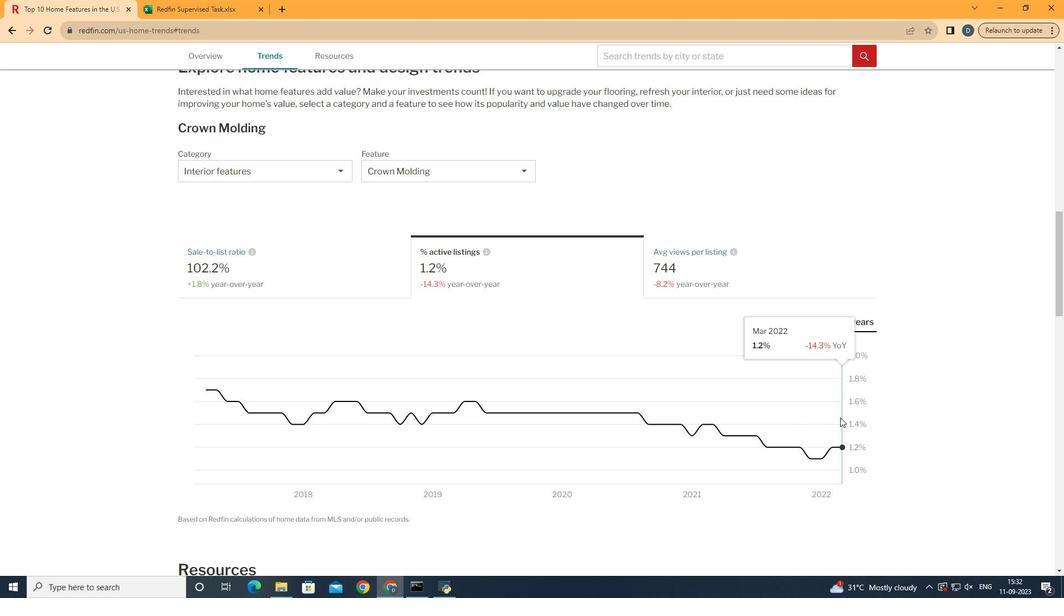 
